 Task: In the Contact  Brooklyn.Miller@lohud.com, schedule and save the meeting with title: 'Product Demo and Service Presentation', Select date: '7 August, 2023', select start time: 11:00:AM. Add location in person New York with meeting description: Kindly join this meeting to understand Product Demo and Service Presentation.. Logged in from softage.1@softage.net
Action: Mouse moved to (105, 70)
Screenshot: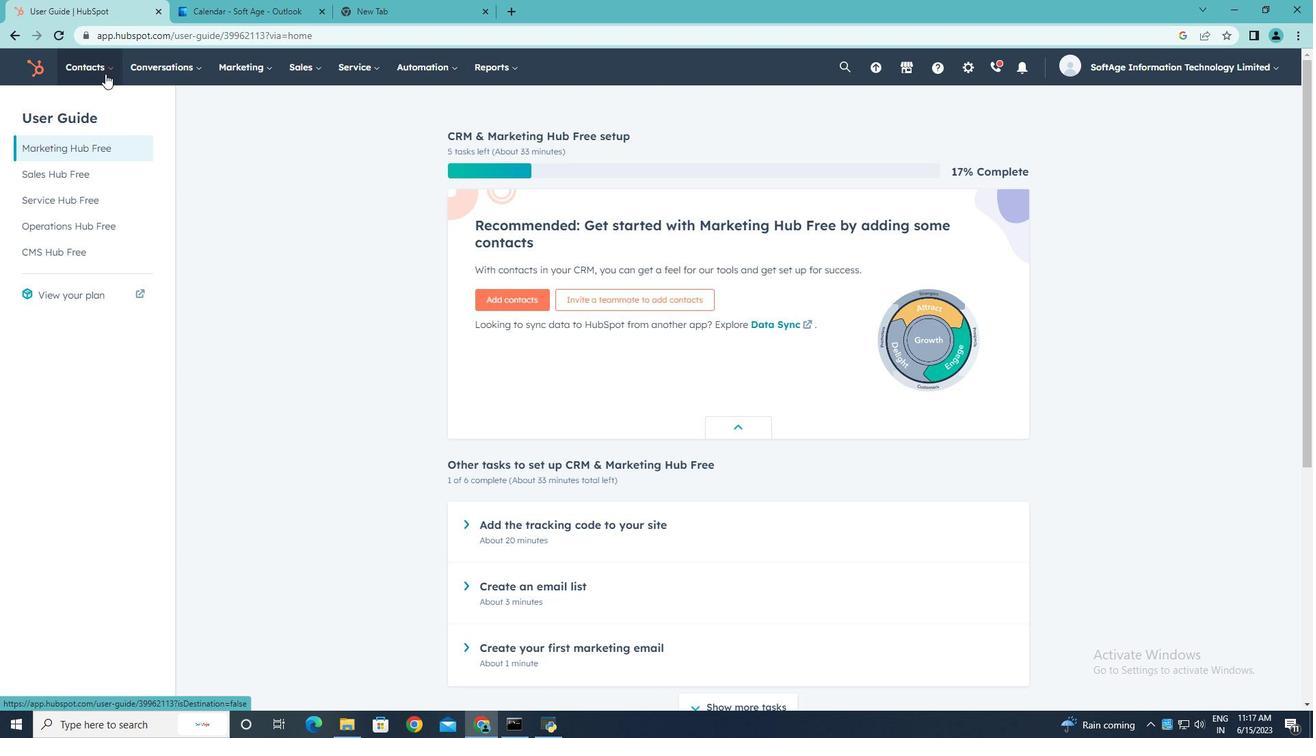 
Action: Mouse pressed left at (105, 70)
Screenshot: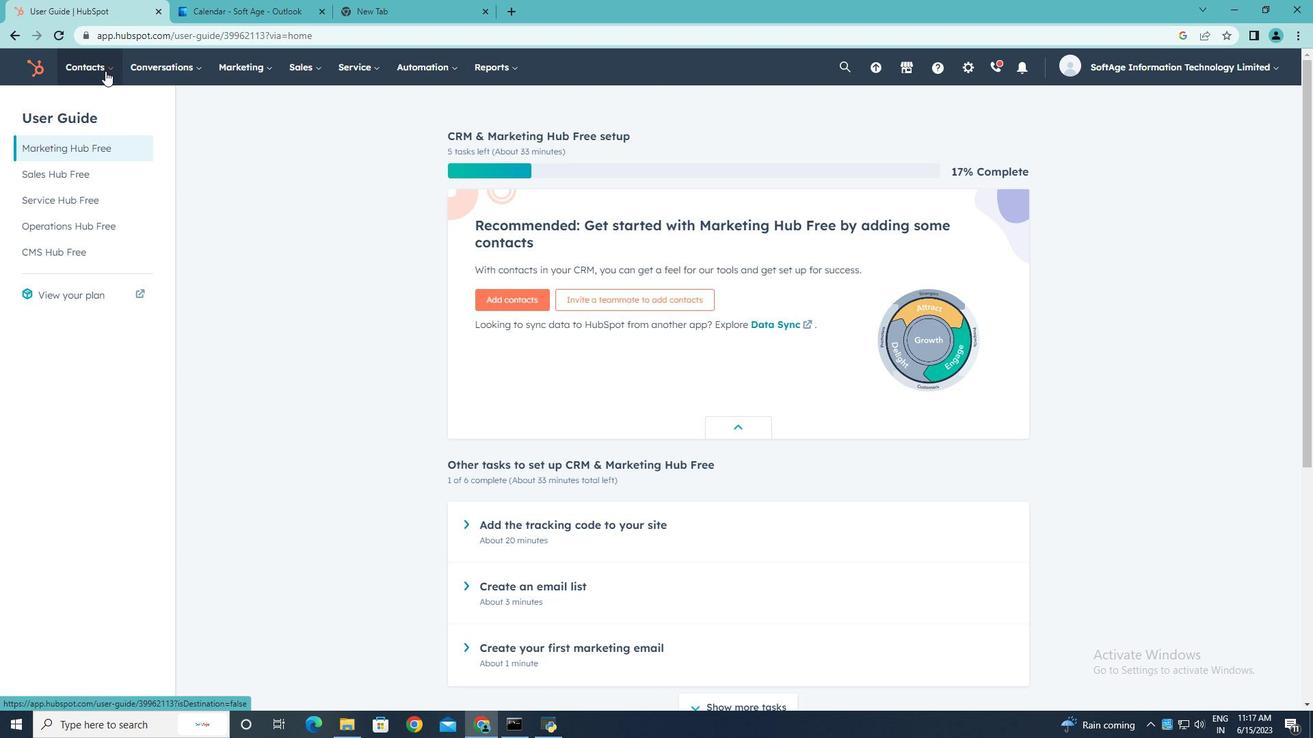 
Action: Mouse moved to (97, 101)
Screenshot: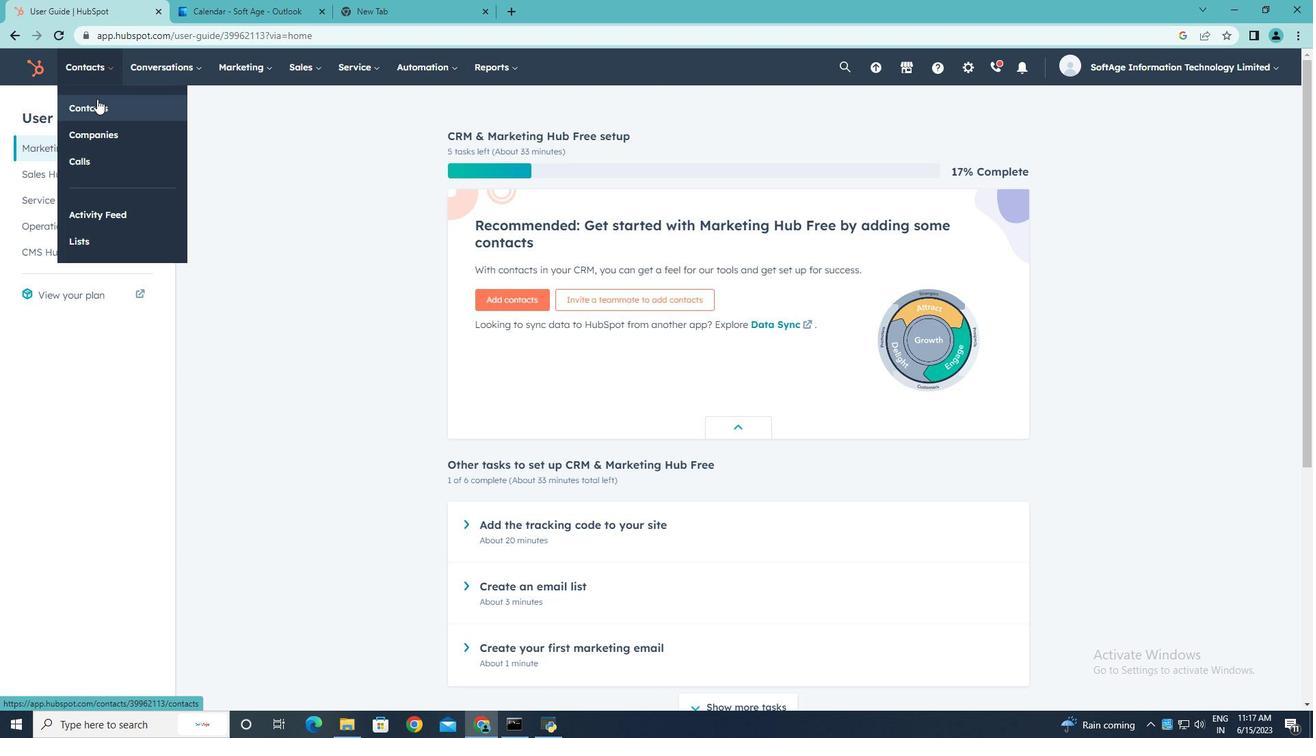 
Action: Mouse pressed left at (97, 101)
Screenshot: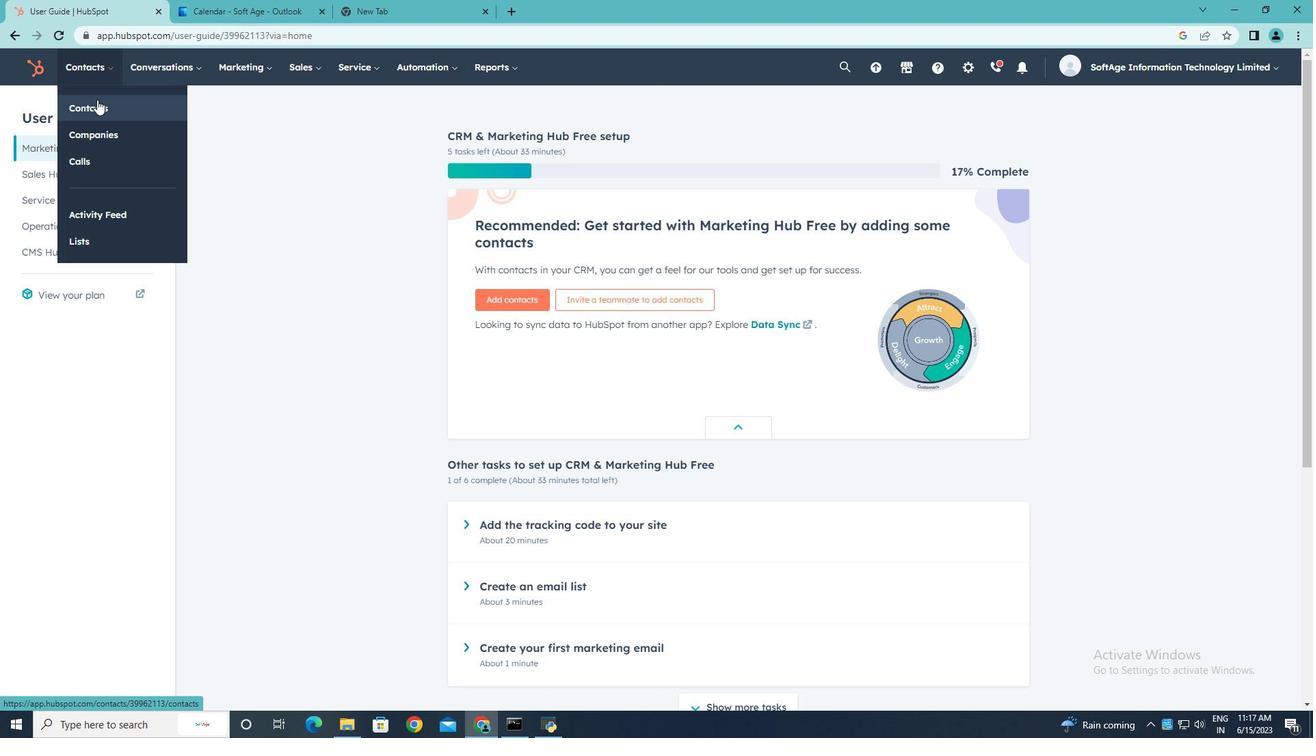 
Action: Mouse moved to (88, 221)
Screenshot: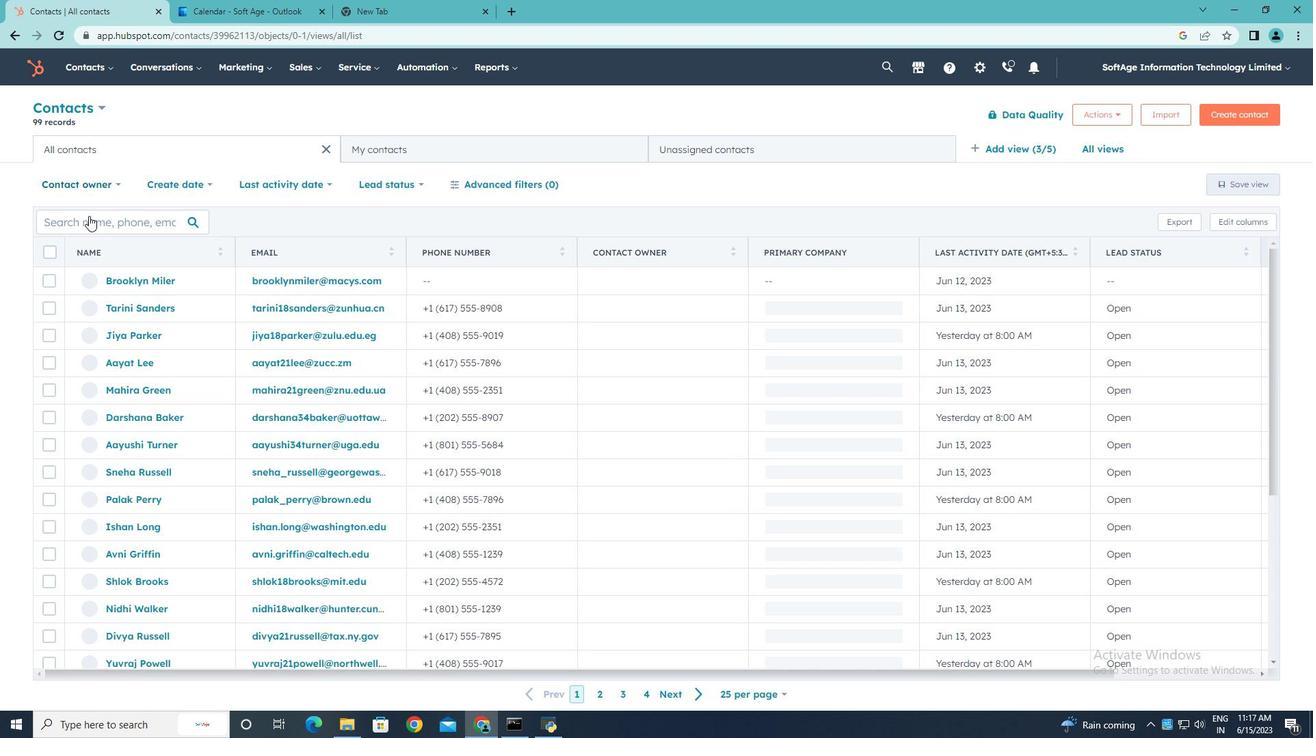 
Action: Mouse pressed left at (88, 221)
Screenshot: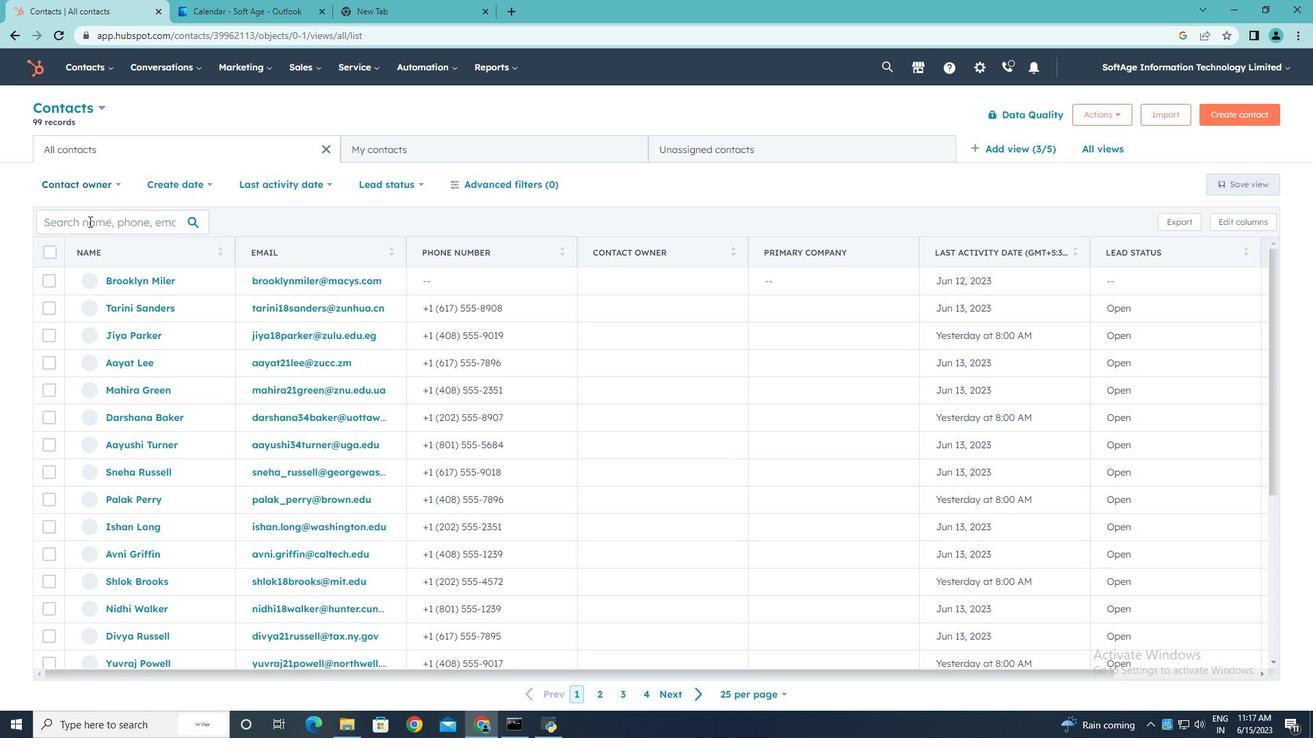 
Action: Key pressed <Key.shift>Brooklyn.<Key.shift>Miller<Key.shift><Key.shift><Key.shift><Key.shift><Key.shift><Key.shift><Key.shift><Key.shift><Key.shift><Key.shift>@lohud.com
Screenshot: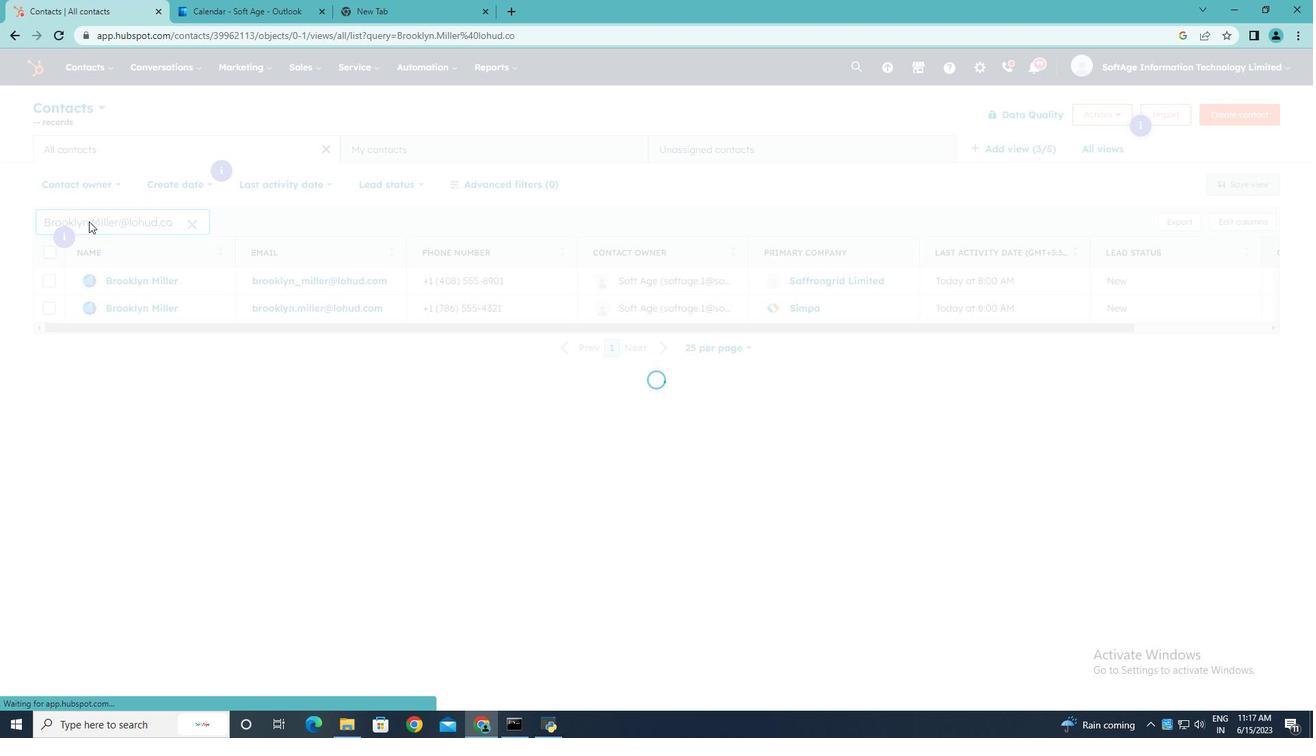 
Action: Mouse moved to (132, 309)
Screenshot: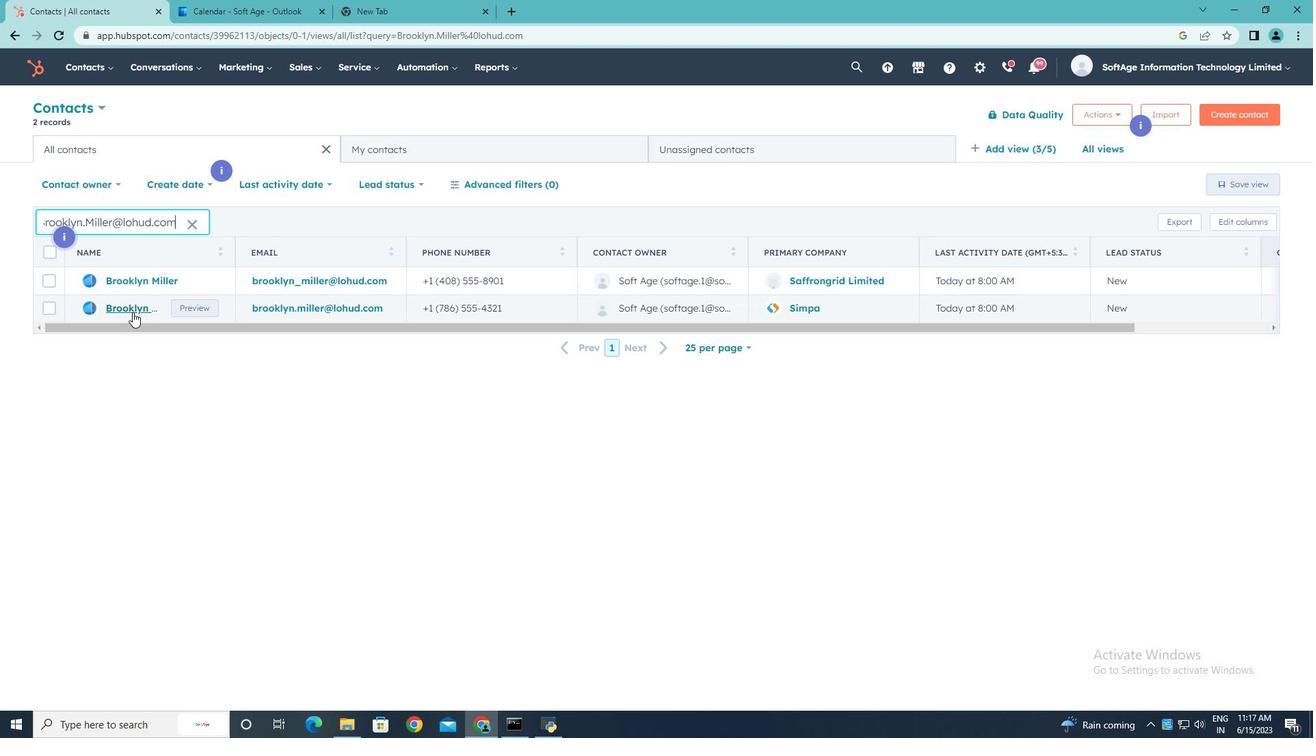 
Action: Mouse pressed left at (132, 309)
Screenshot: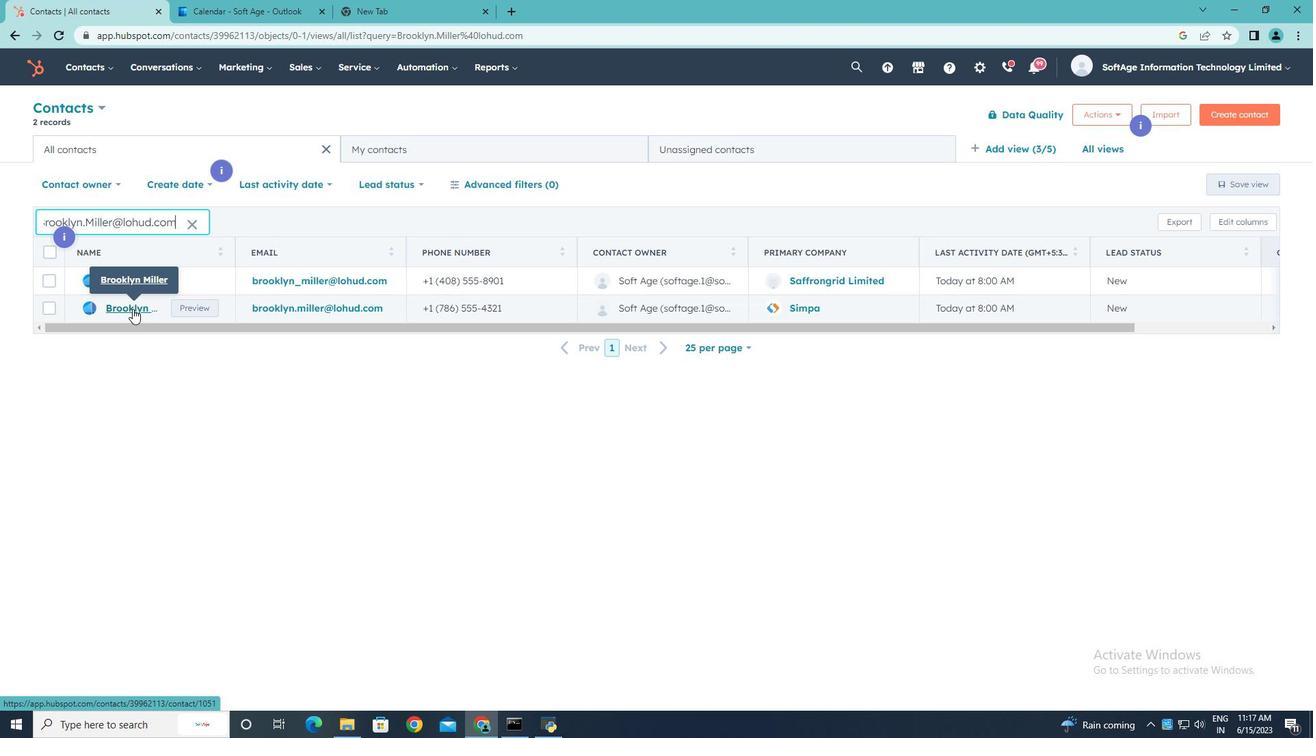 
Action: Mouse moved to (223, 225)
Screenshot: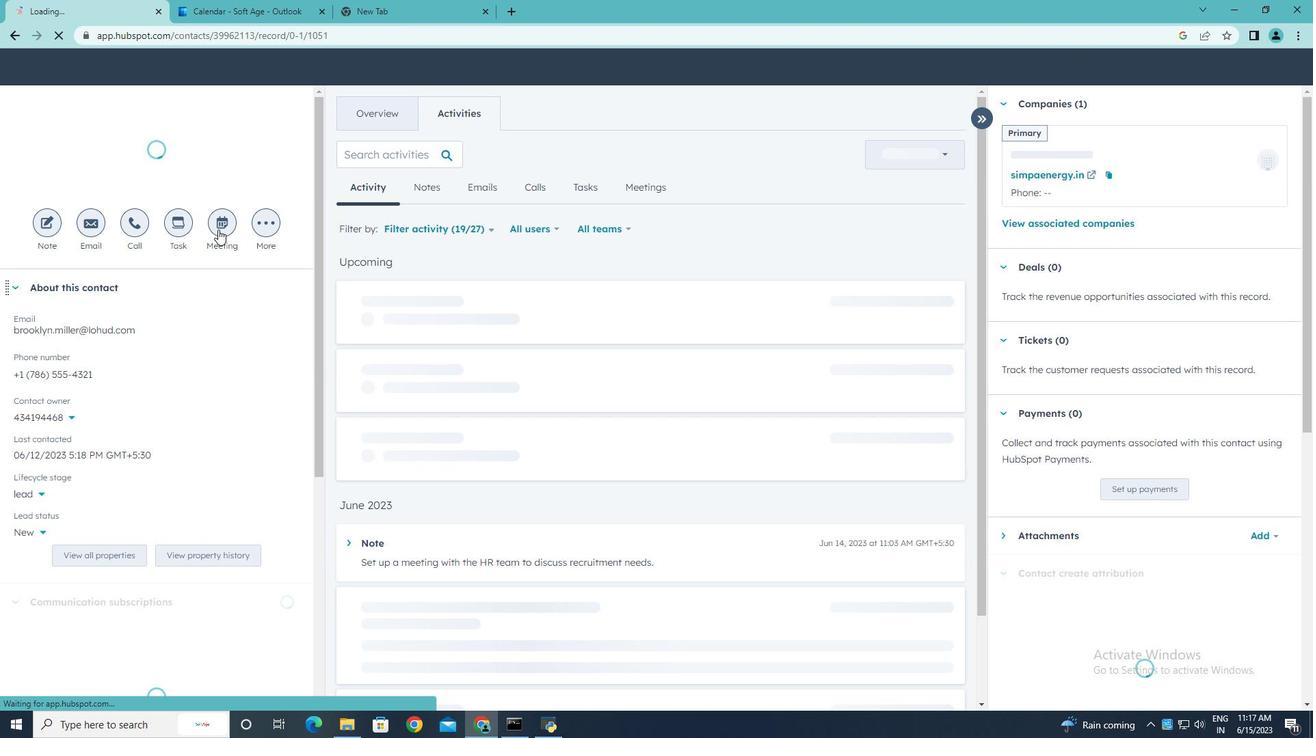 
Action: Mouse pressed left at (223, 225)
Screenshot: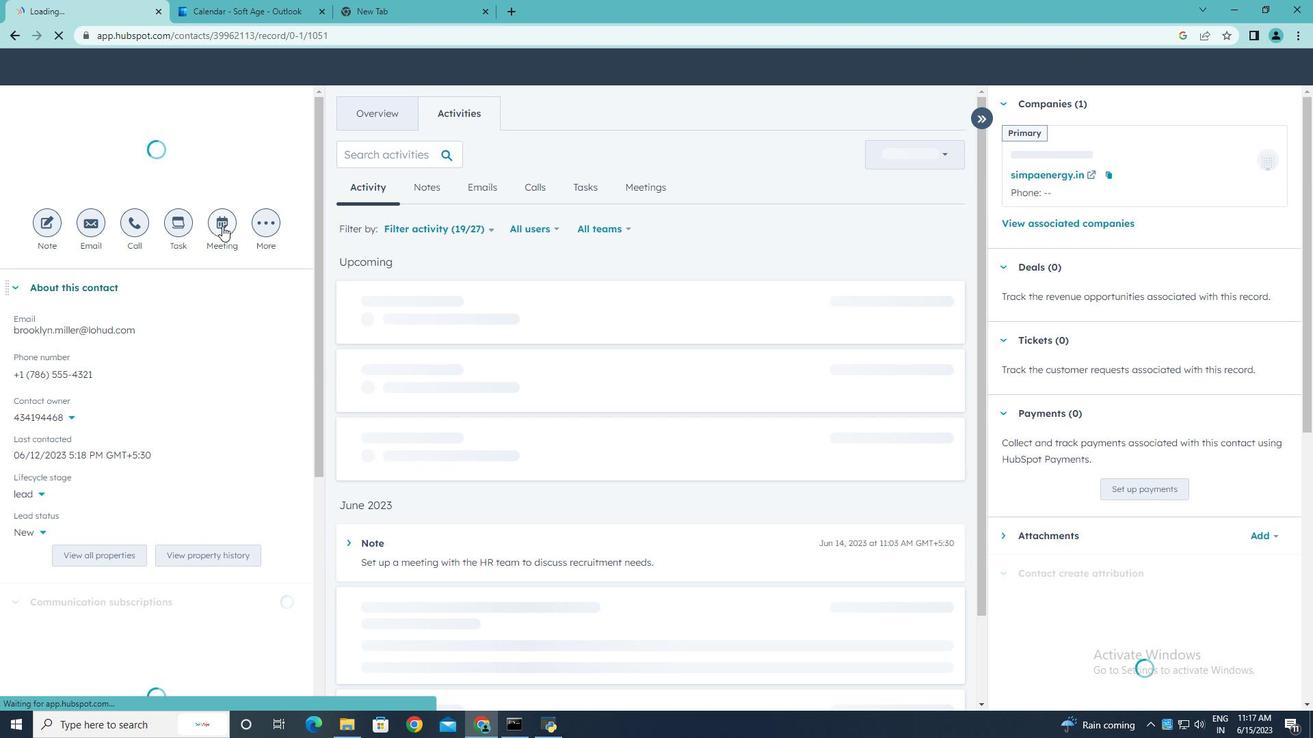 
Action: Key pressed <Key.shift><Key.shift><Key.shift><Key.shift><Key.shift><Key.shift><Key.shift><Key.shift><Key.shift><Key.shift><Key.shift>Product<Key.space><Key.shift>Demo<Key.space>ans=<Key.backspace>d<Key.backspace><Key.backspace>d<Key.space><Key.shift>Service<Key.space><Key.shift>Presentation
Screenshot: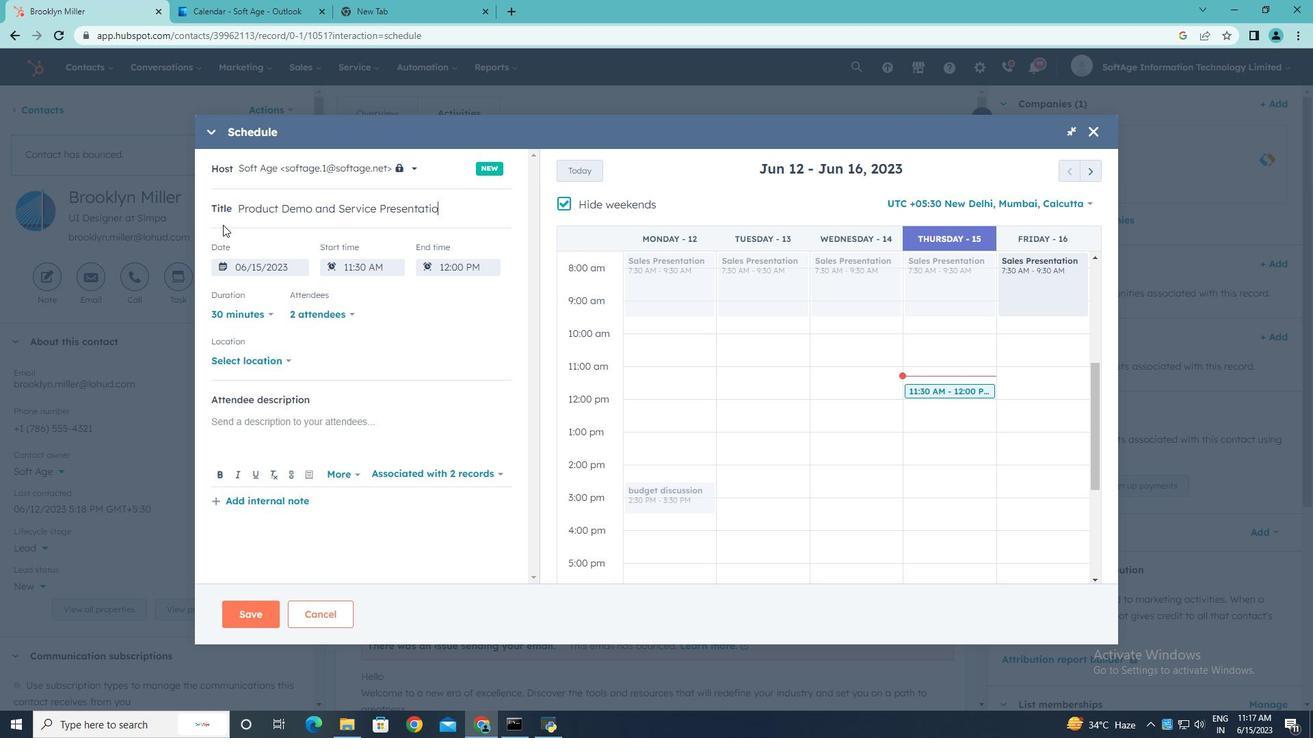 
Action: Mouse moved to (565, 201)
Screenshot: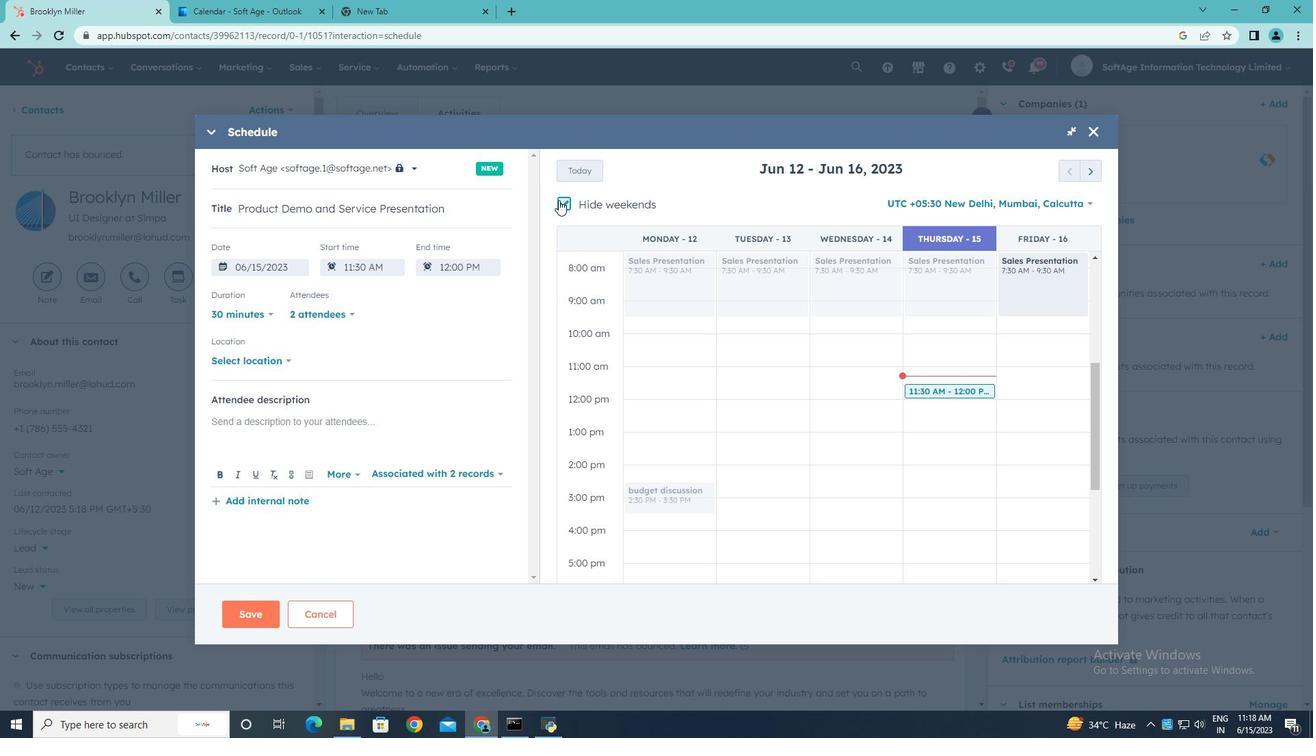 
Action: Mouse pressed left at (565, 201)
Screenshot: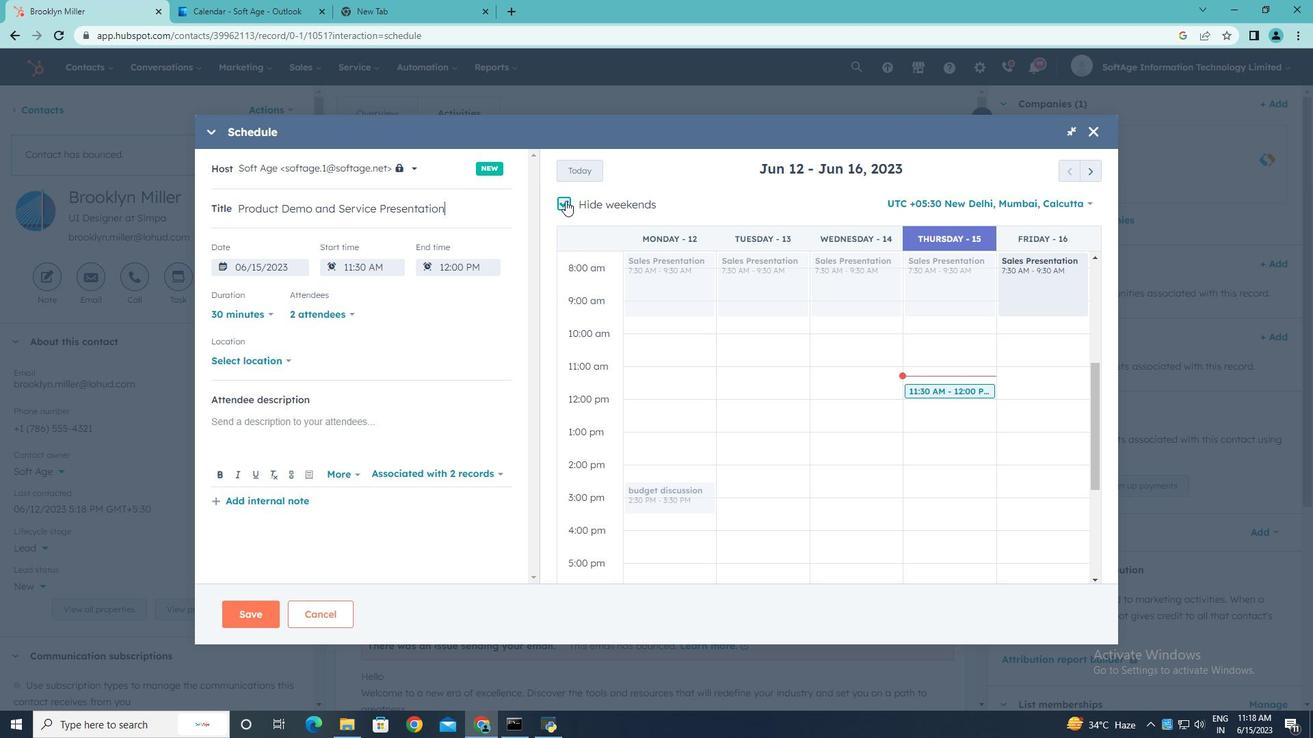 
Action: Mouse moved to (1087, 173)
Screenshot: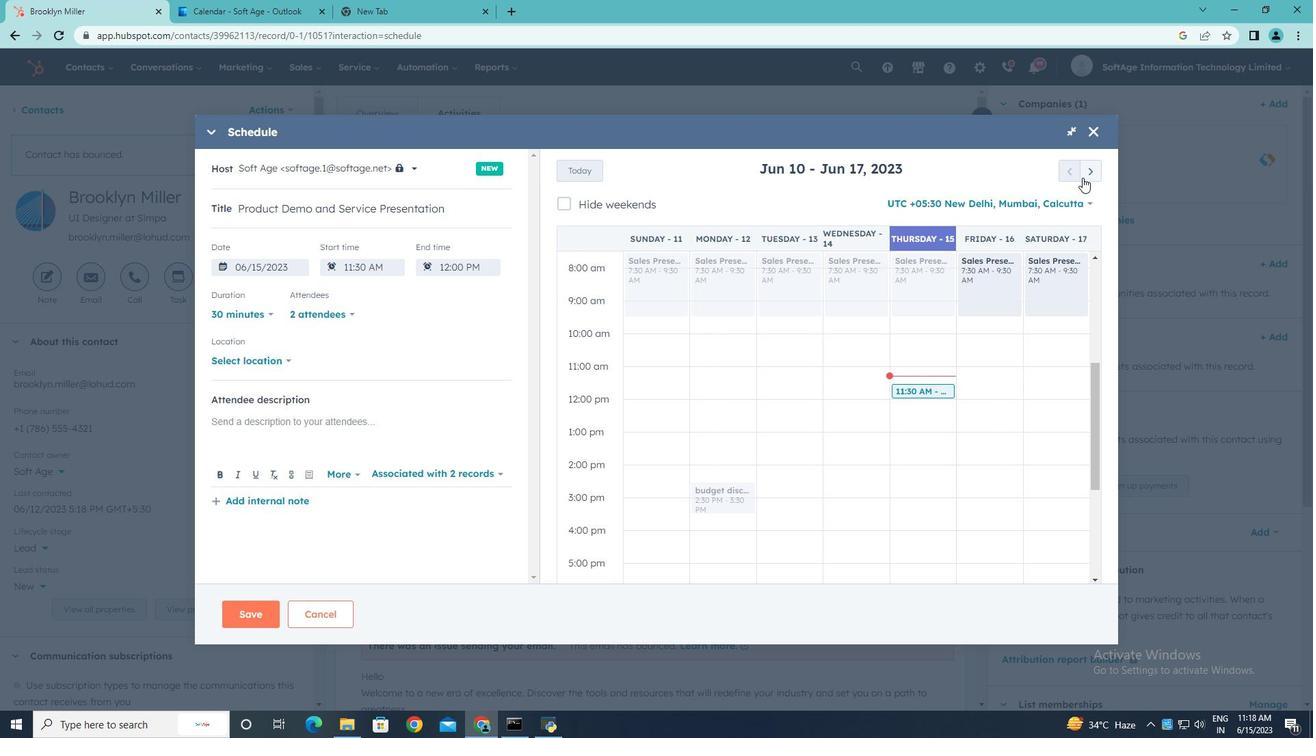 
Action: Mouse pressed left at (1087, 173)
Screenshot: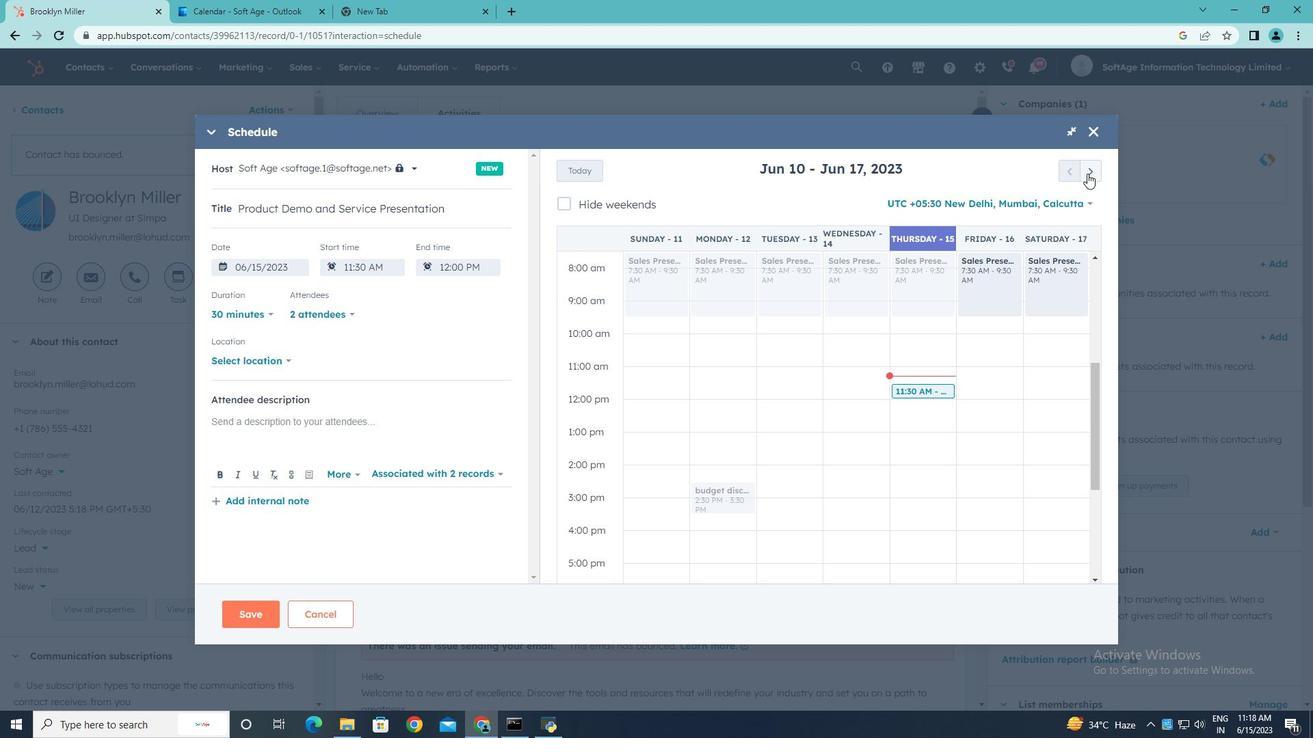 
Action: Mouse pressed left at (1087, 173)
Screenshot: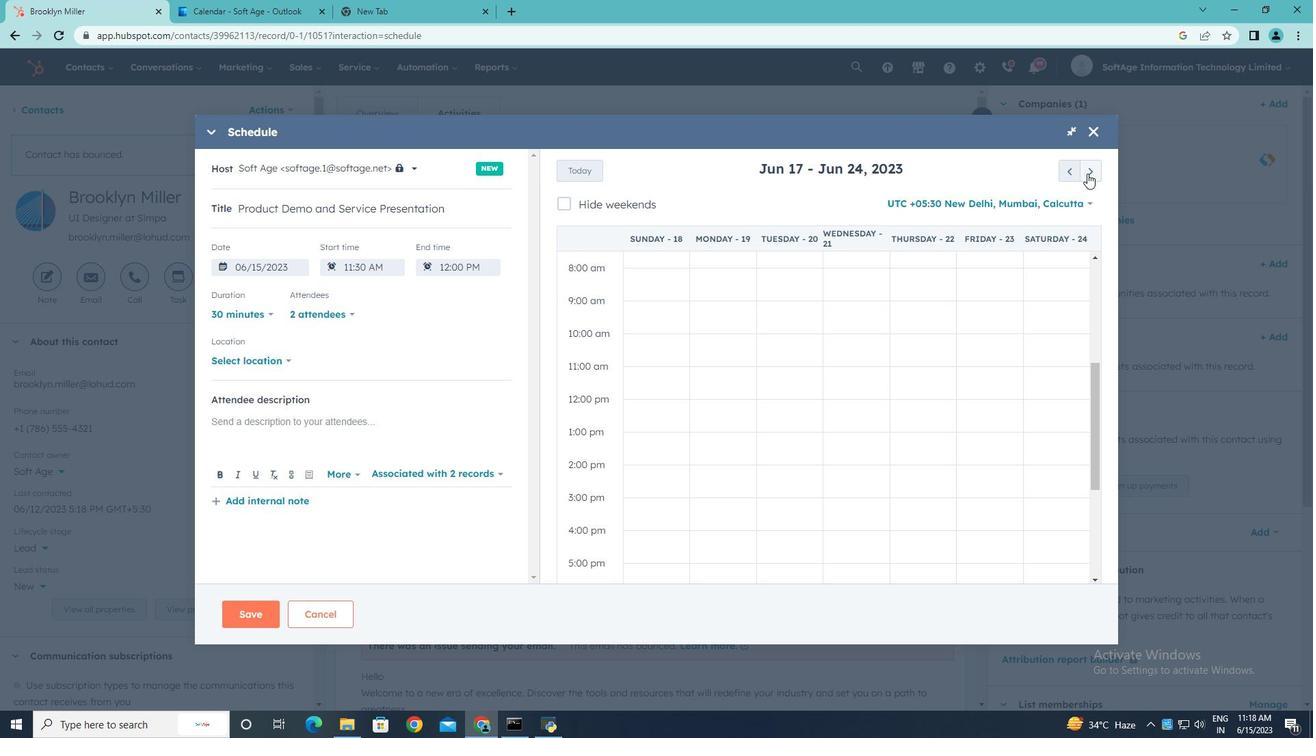 
Action: Mouse pressed left at (1087, 173)
Screenshot: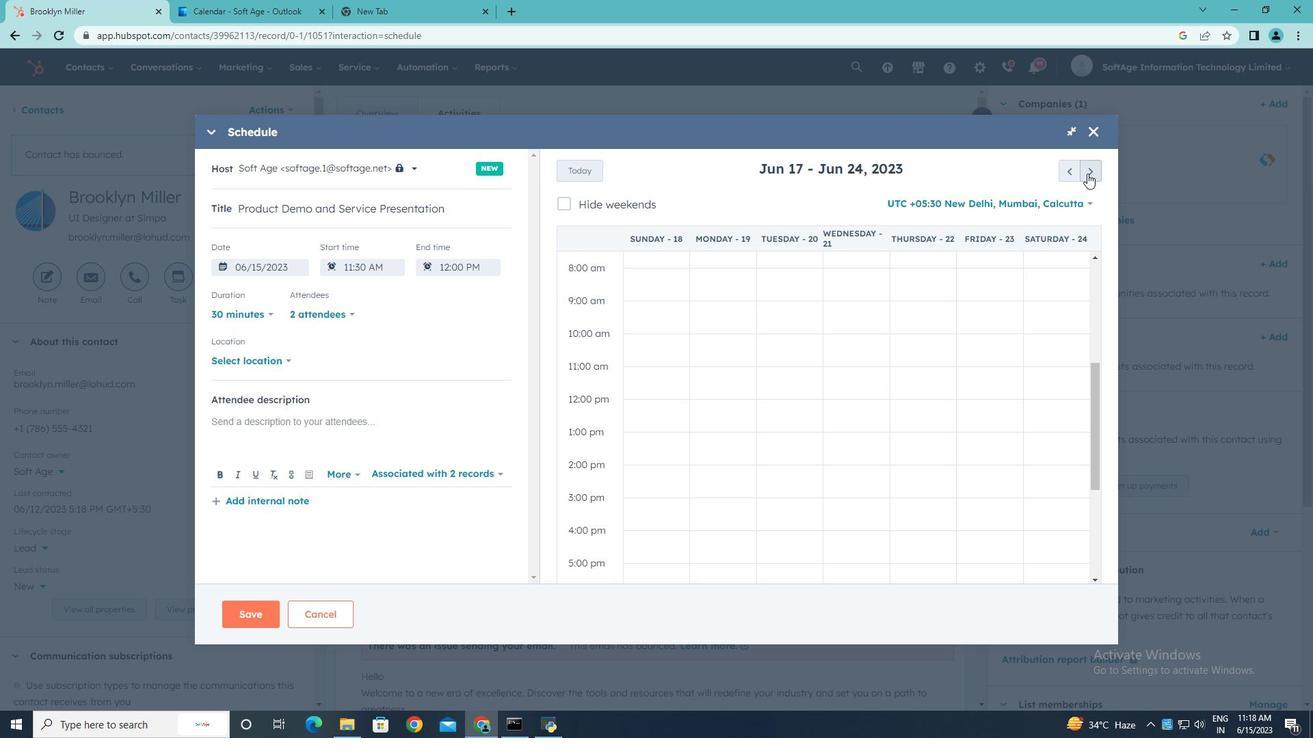 
Action: Mouse pressed left at (1087, 173)
Screenshot: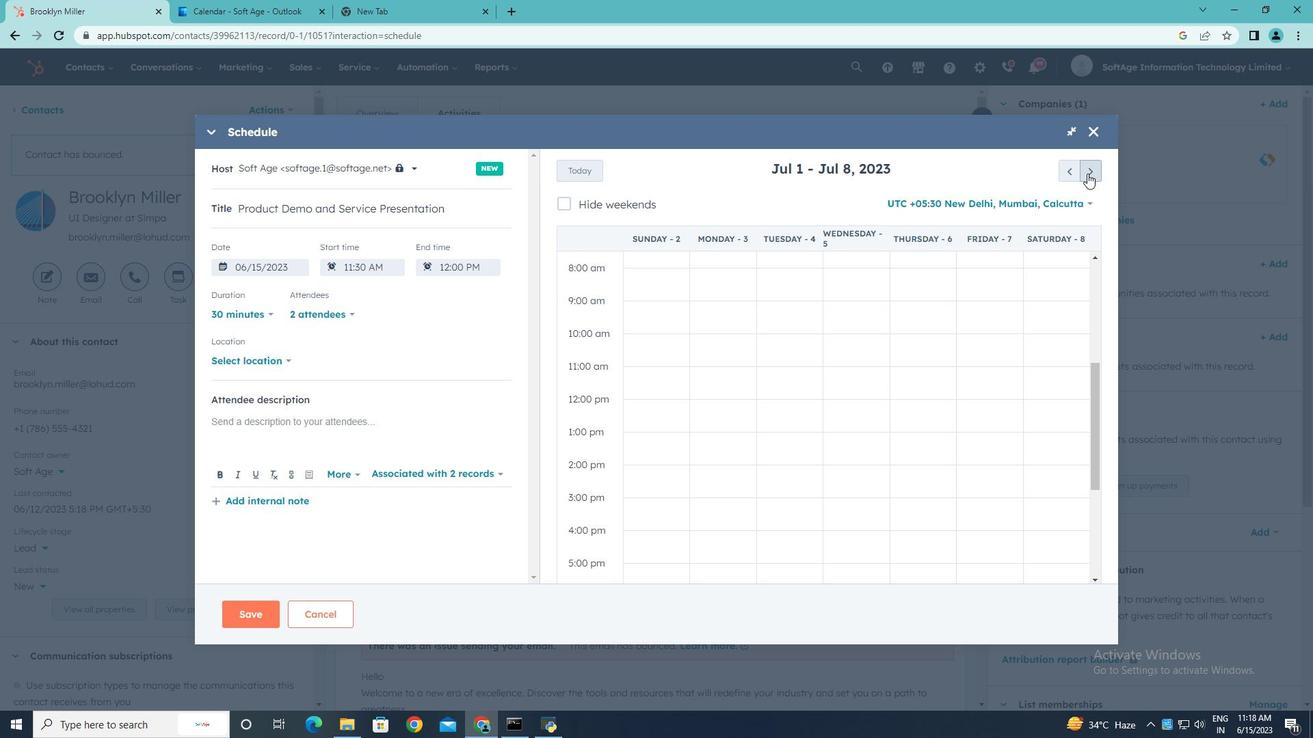
Action: Mouse pressed left at (1087, 173)
Screenshot: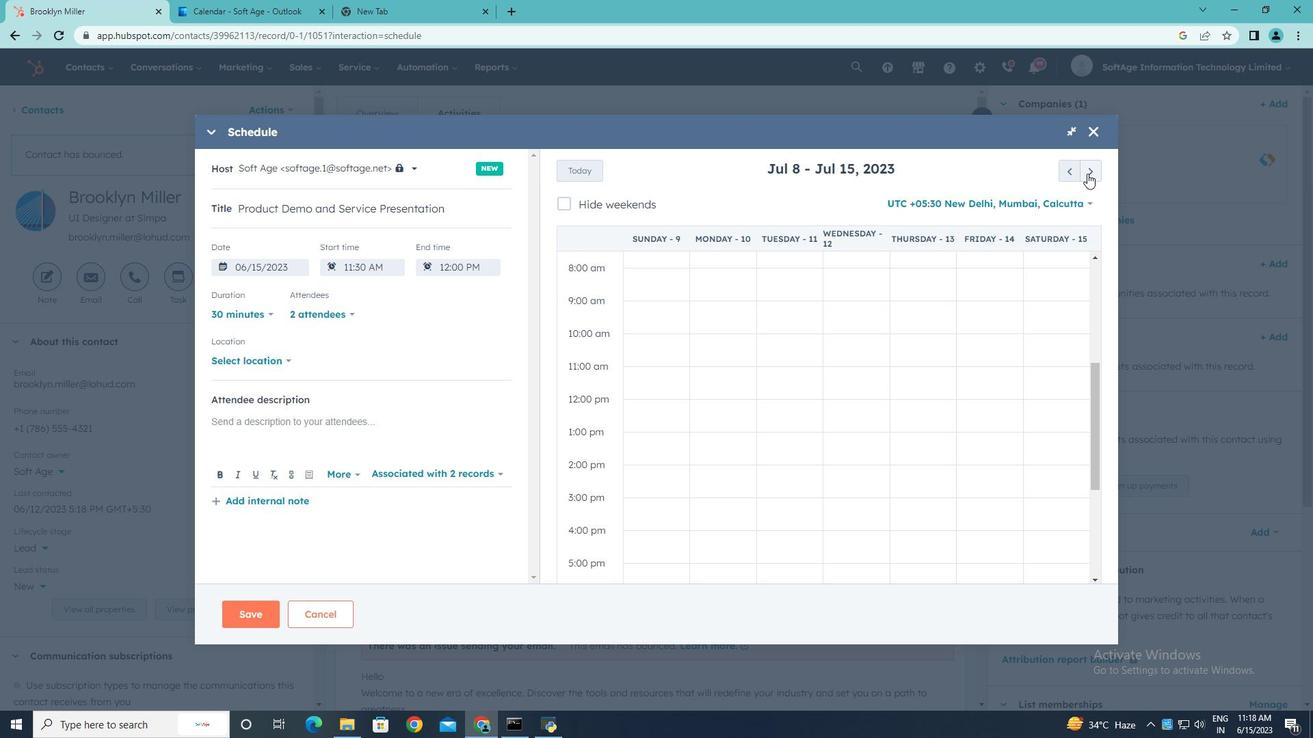
Action: Mouse pressed left at (1087, 173)
Screenshot: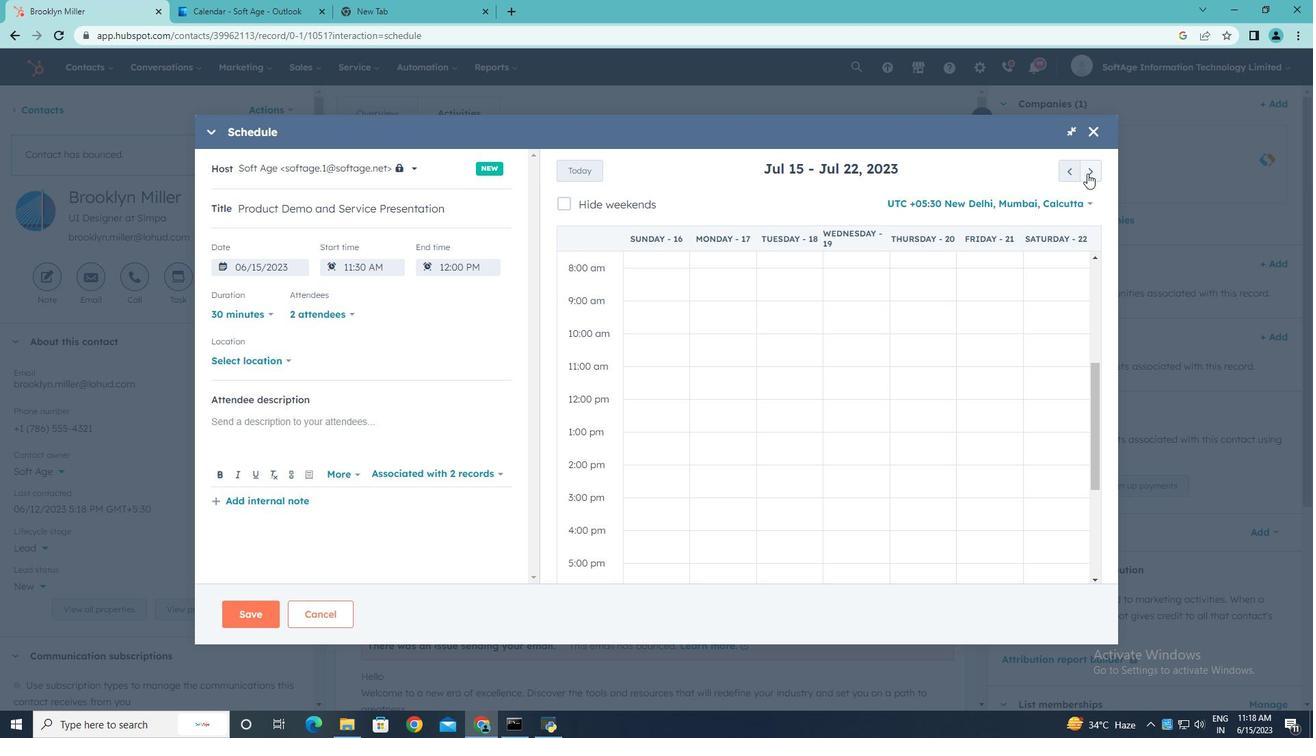 
Action: Mouse pressed left at (1087, 173)
Screenshot: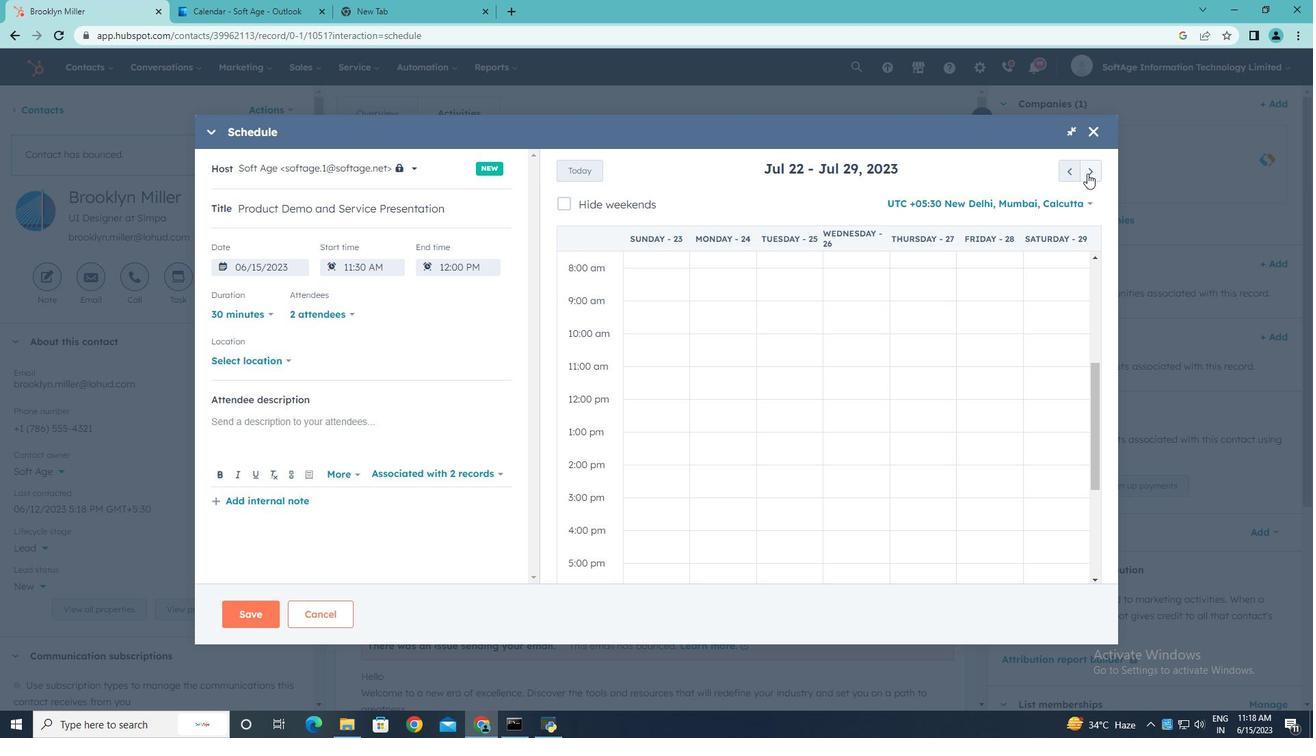 
Action: Mouse moved to (1092, 170)
Screenshot: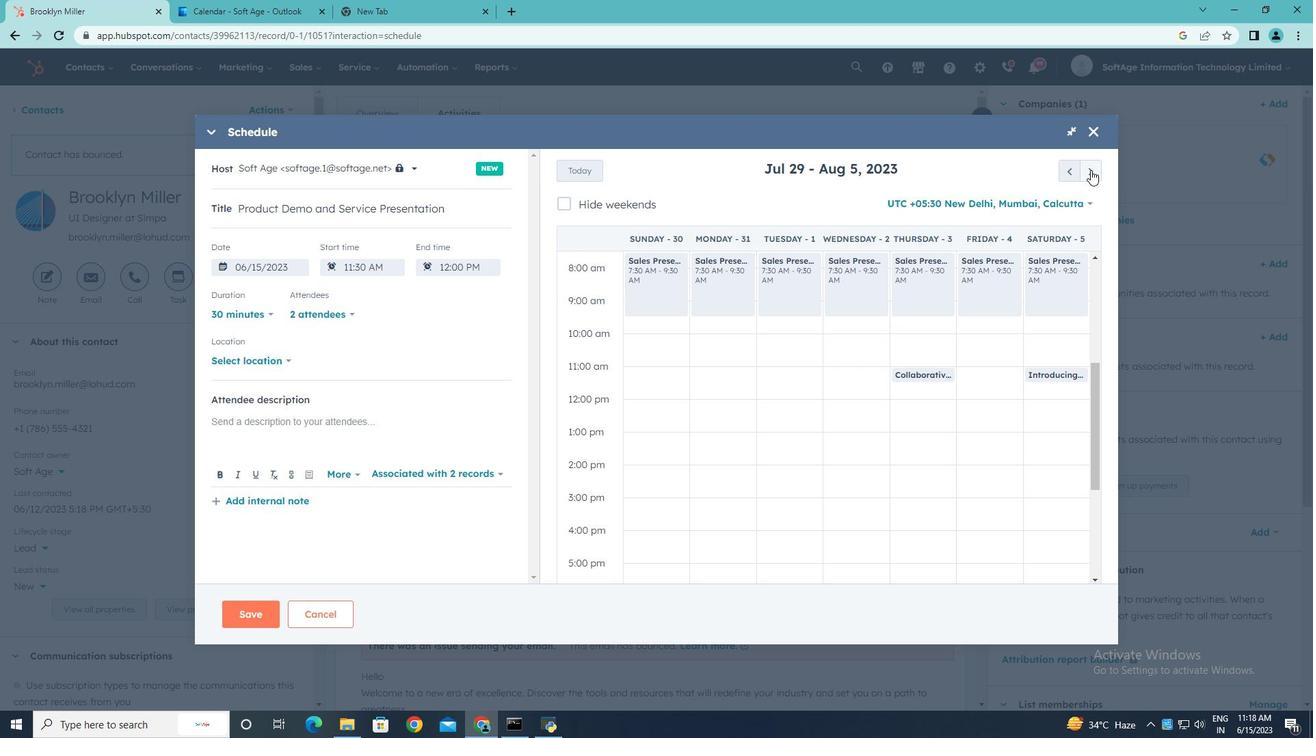 
Action: Mouse pressed left at (1092, 170)
Screenshot: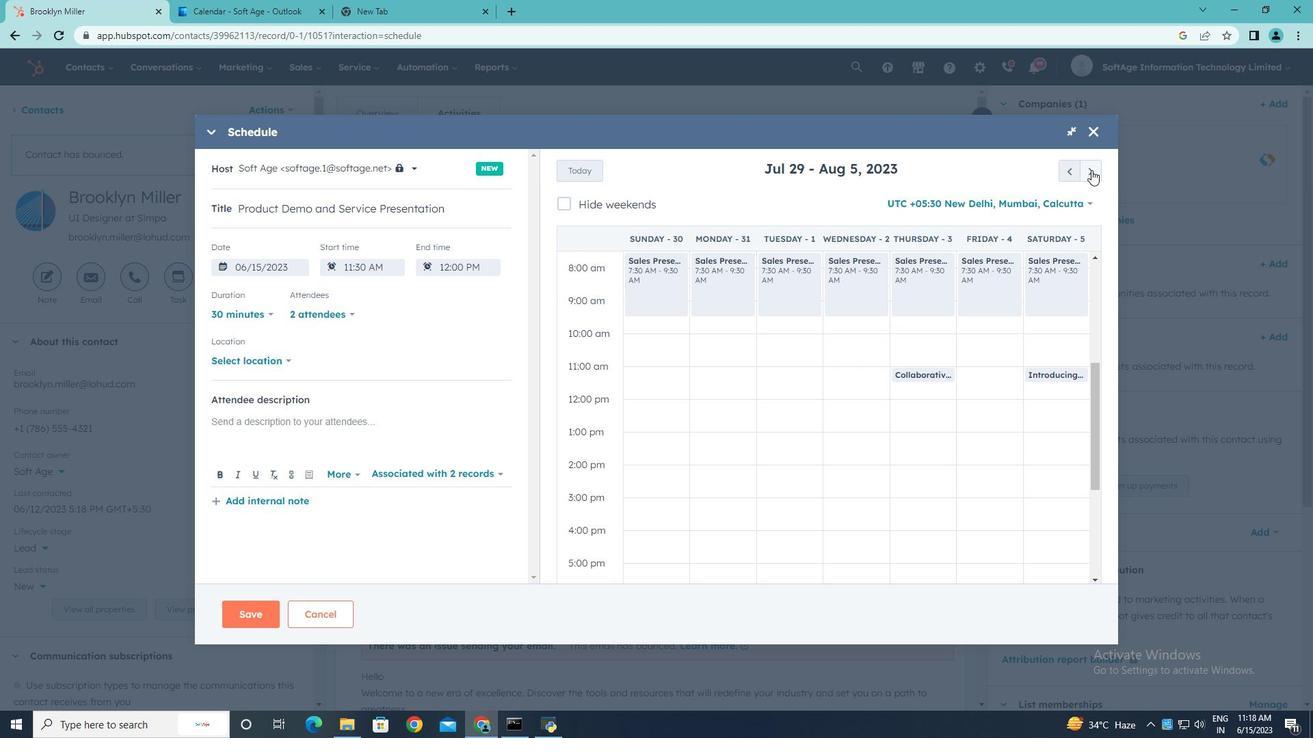 
Action: Mouse moved to (710, 370)
Screenshot: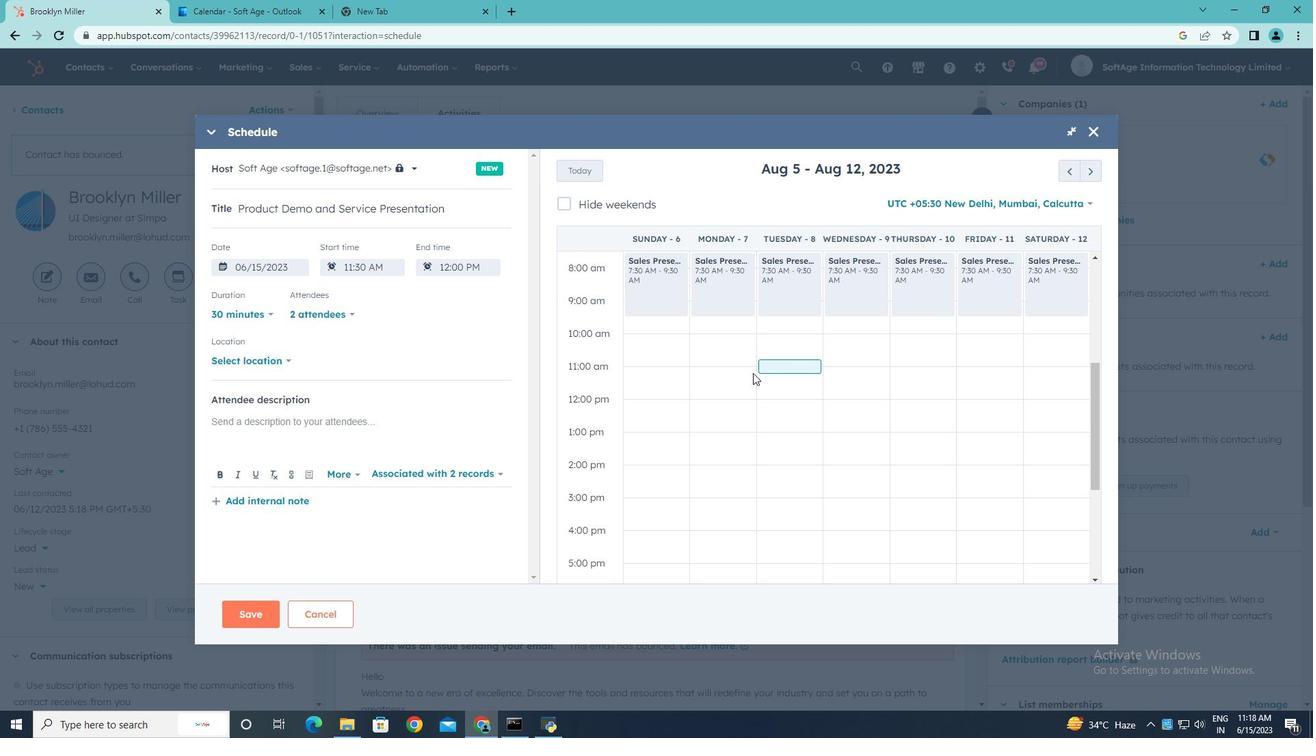 
Action: Mouse pressed left at (710, 370)
Screenshot: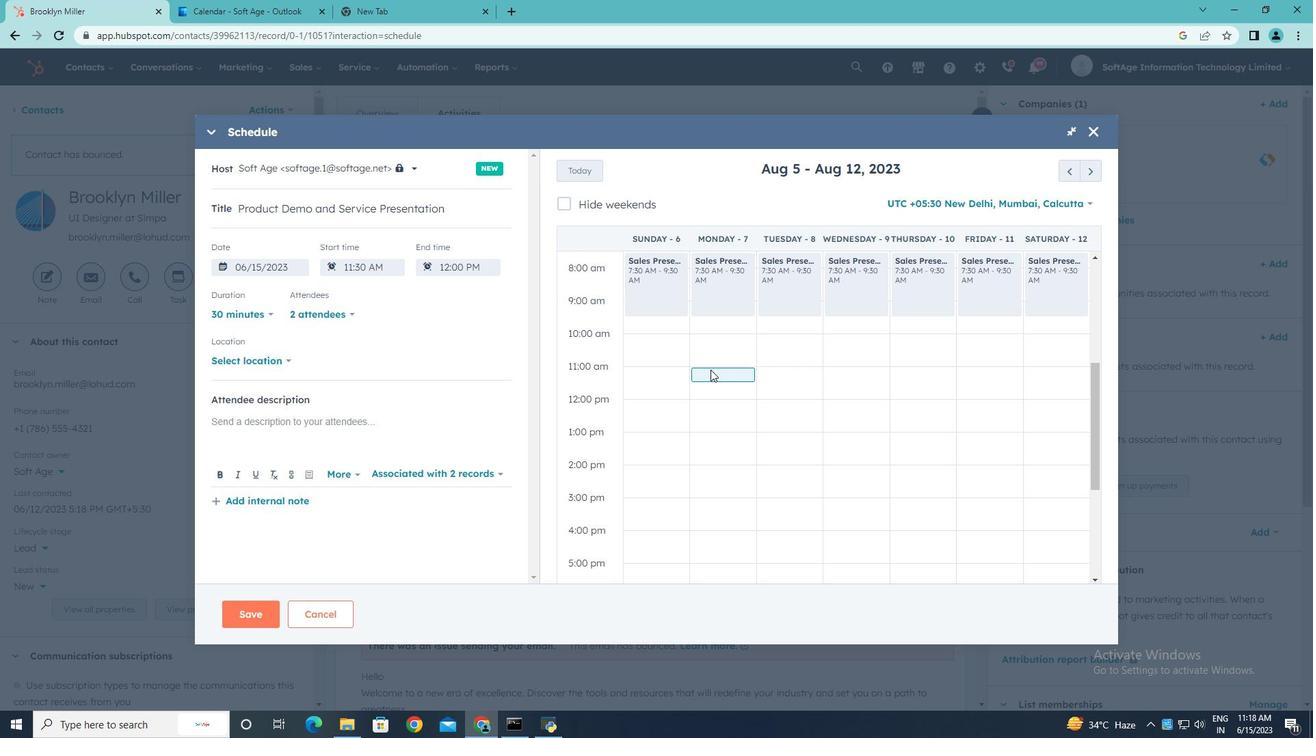 
Action: Mouse moved to (287, 358)
Screenshot: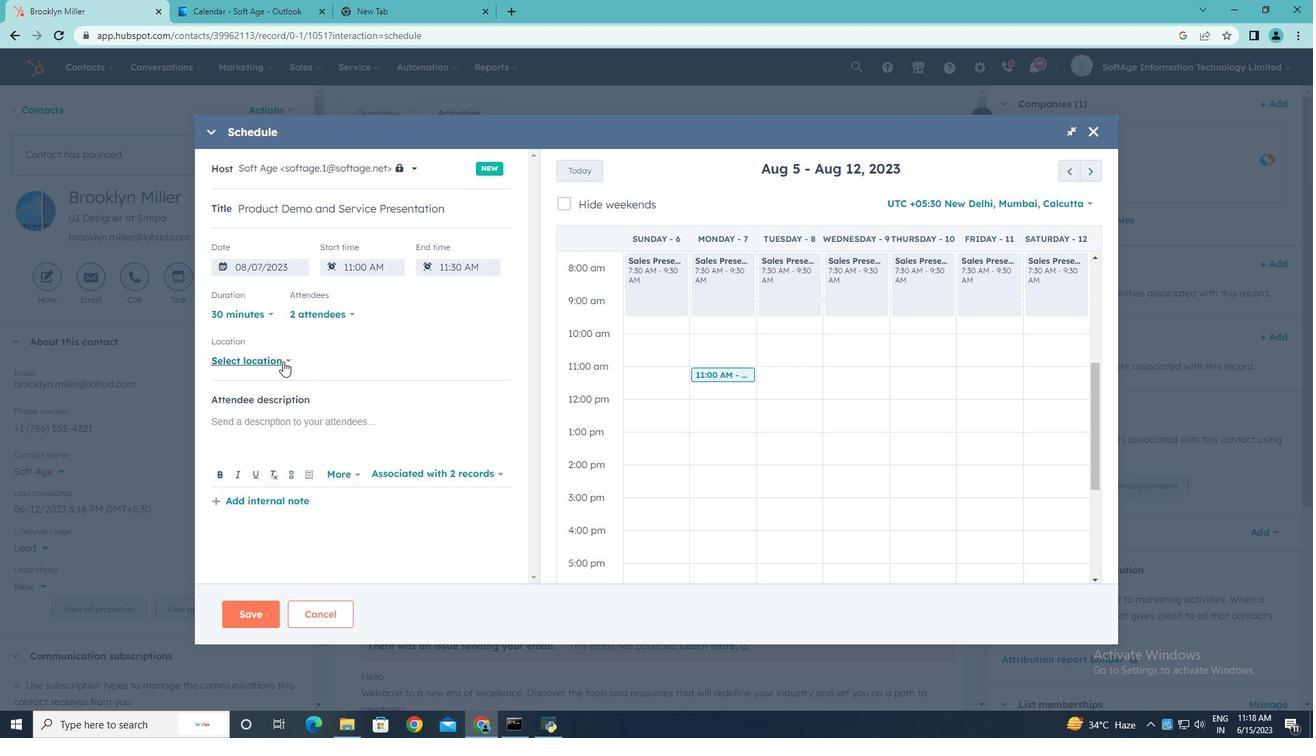 
Action: Mouse pressed left at (287, 358)
Screenshot: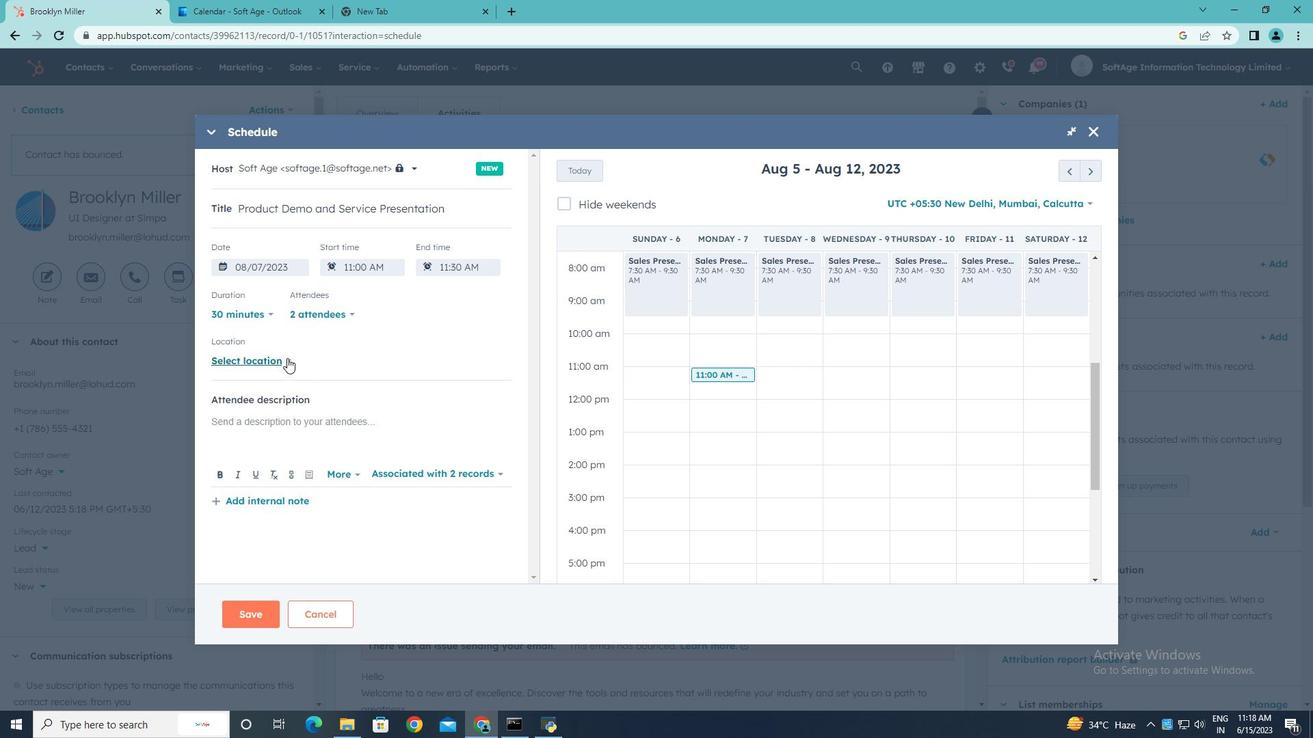
Action: Mouse moved to (338, 349)
Screenshot: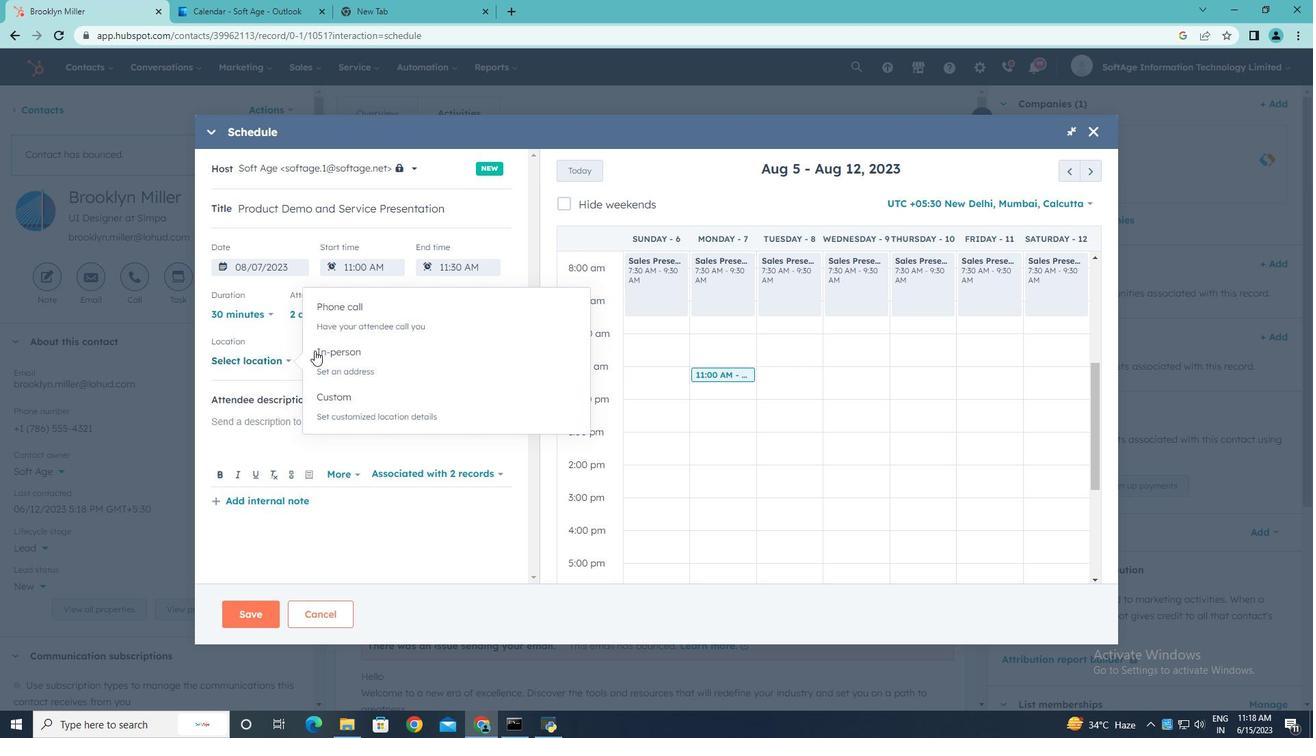 
Action: Mouse pressed left at (338, 349)
Screenshot: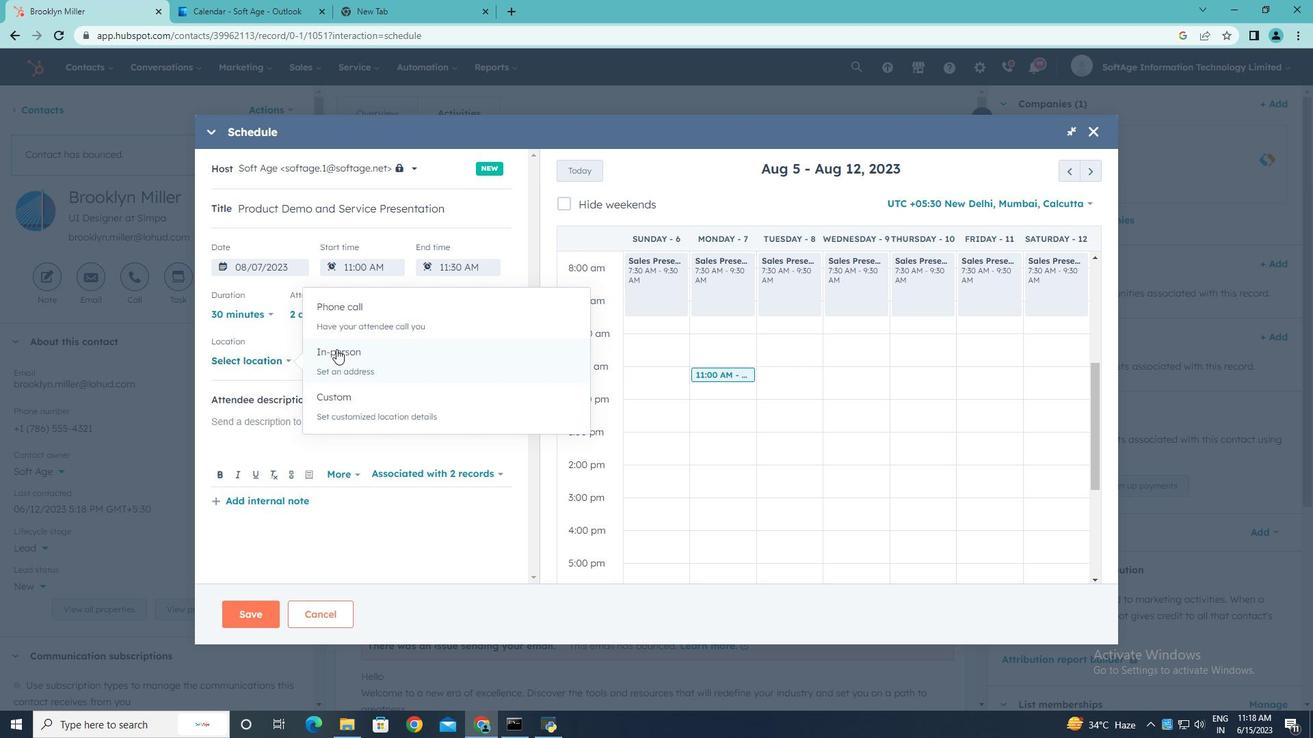 
Action: Mouse moved to (309, 362)
Screenshot: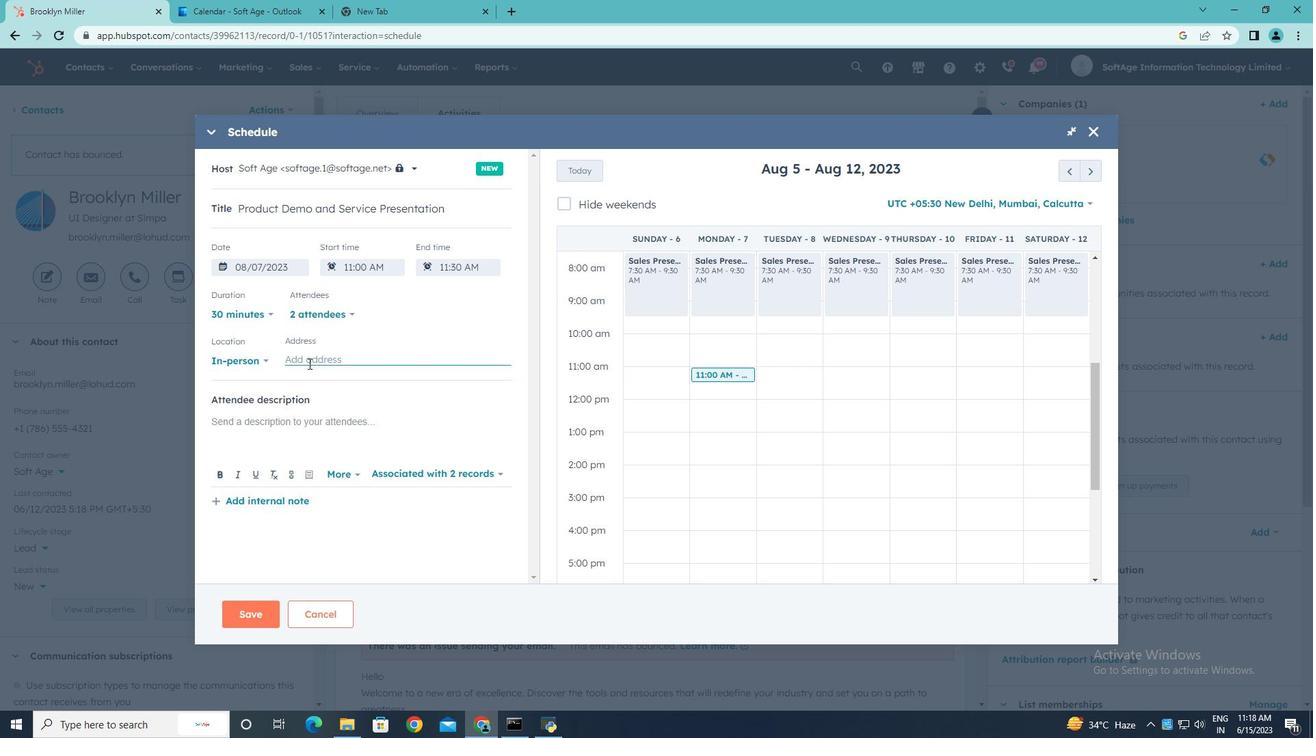 
Action: Mouse pressed left at (309, 362)
Screenshot: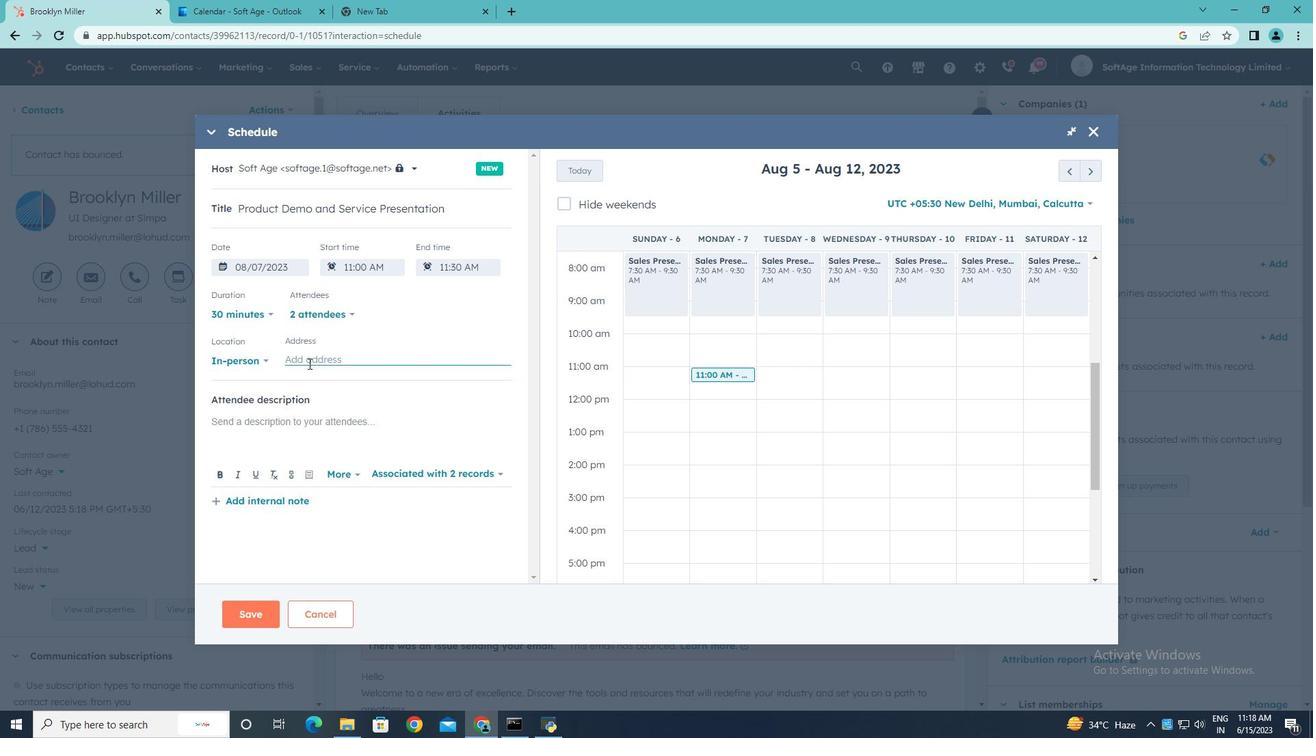 
Action: Mouse moved to (310, 361)
Screenshot: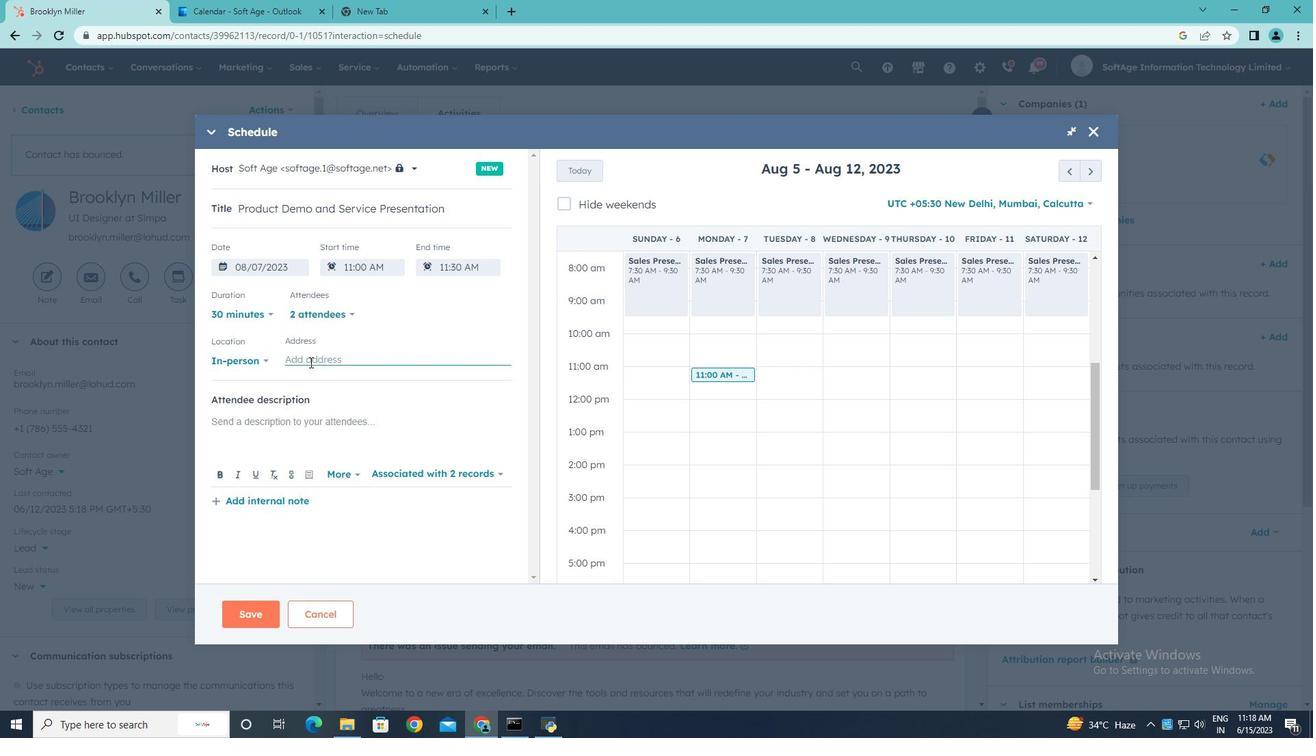 
Action: Key pressed <Key.shift>New<Key.space><Key.shift>Yore<Key.backspace>k
Screenshot: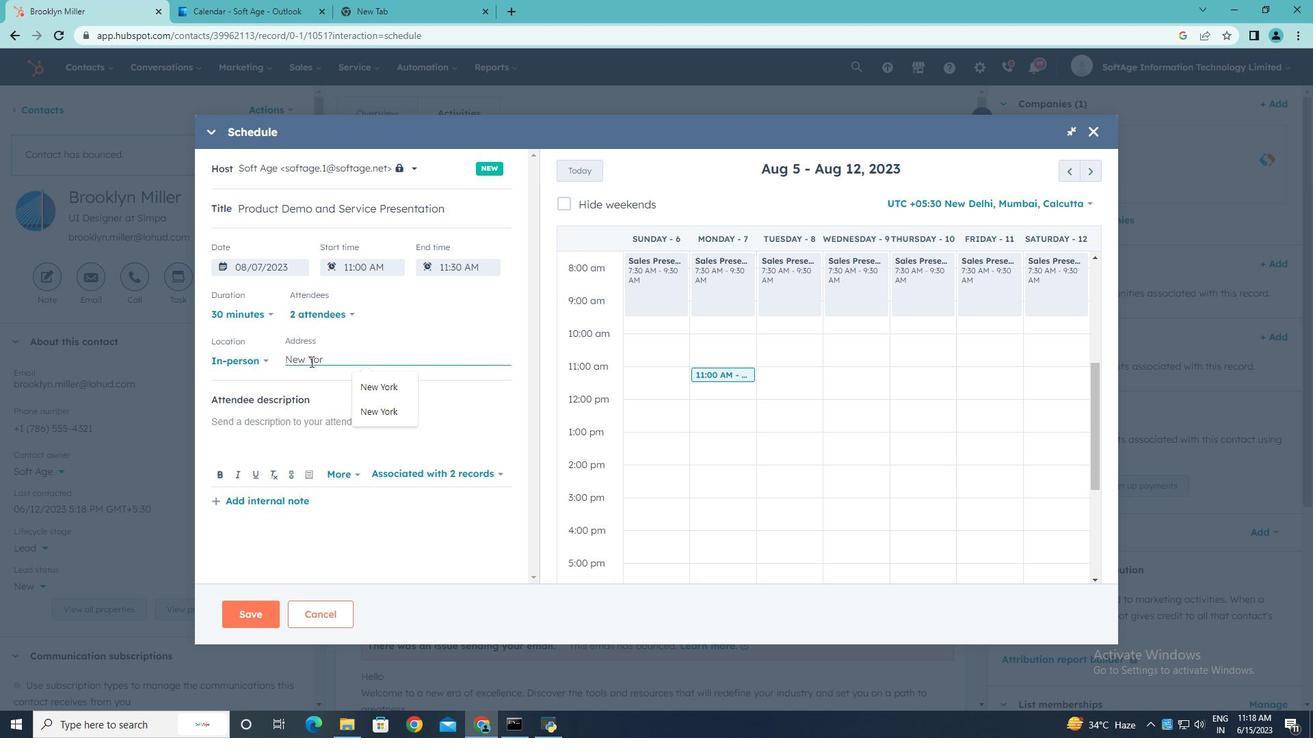 
Action: Mouse moved to (276, 422)
Screenshot: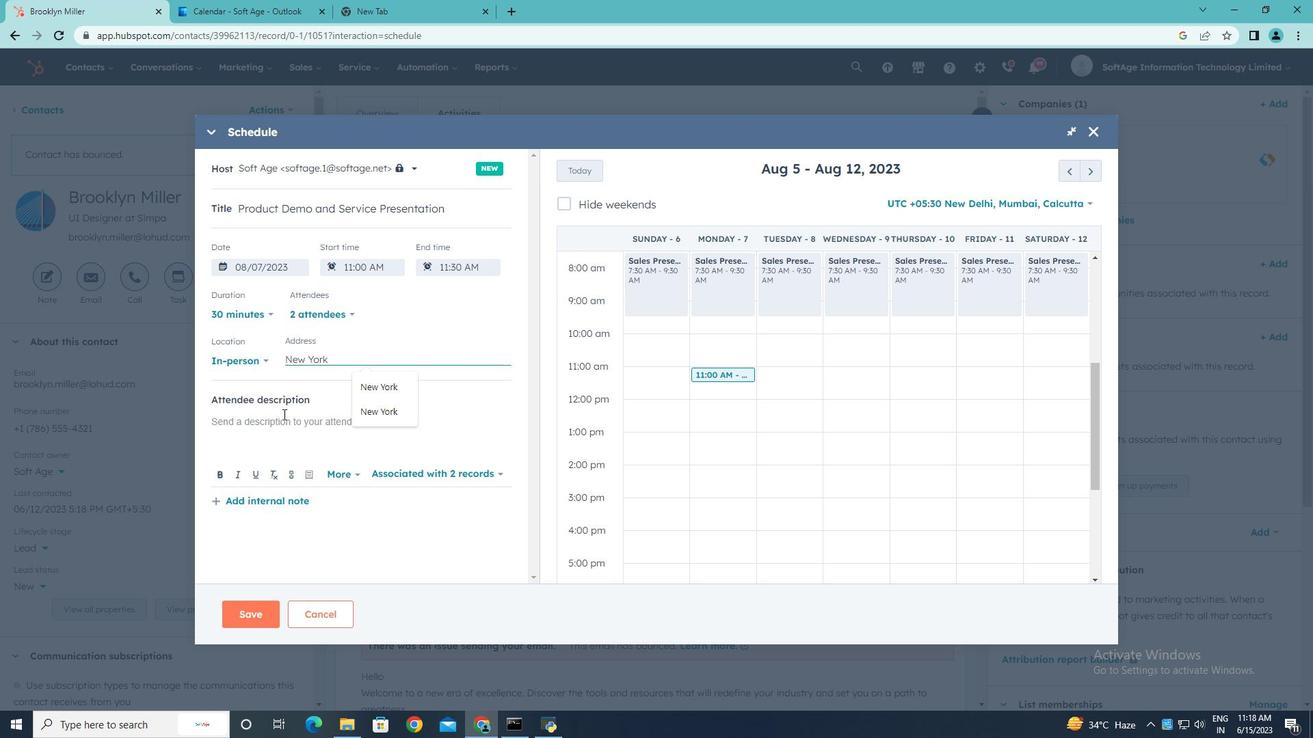 
Action: Mouse pressed left at (276, 422)
Screenshot: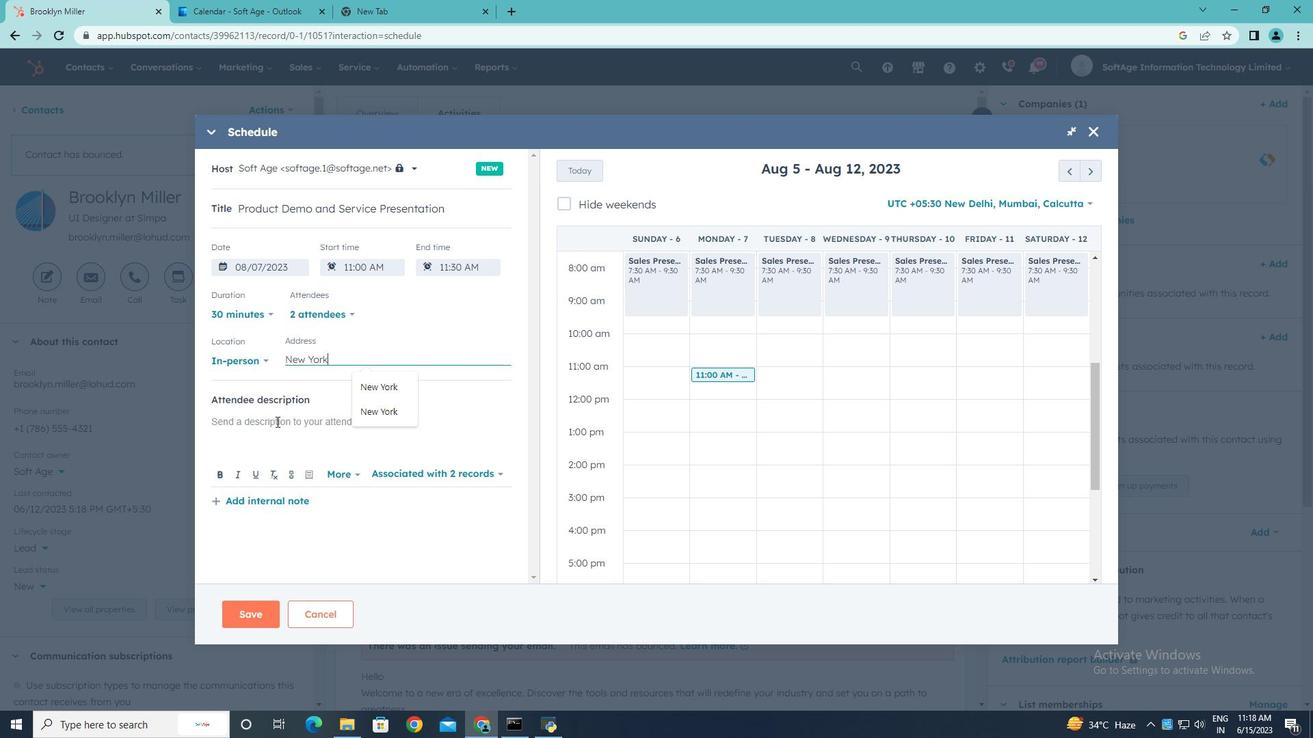 
Action: Key pressed <Key.shift>Kindly<Key.space>join<Key.space>this<Key.space>meeting<Key.space>to<Key.space><Key.shift>understand<Key.space><Key.shift>Product<Key.space><Key.shift>Demo<Key.space>and<Key.space><Key.shift>Service<Key.space><Key.shift>Presentation..
Screenshot: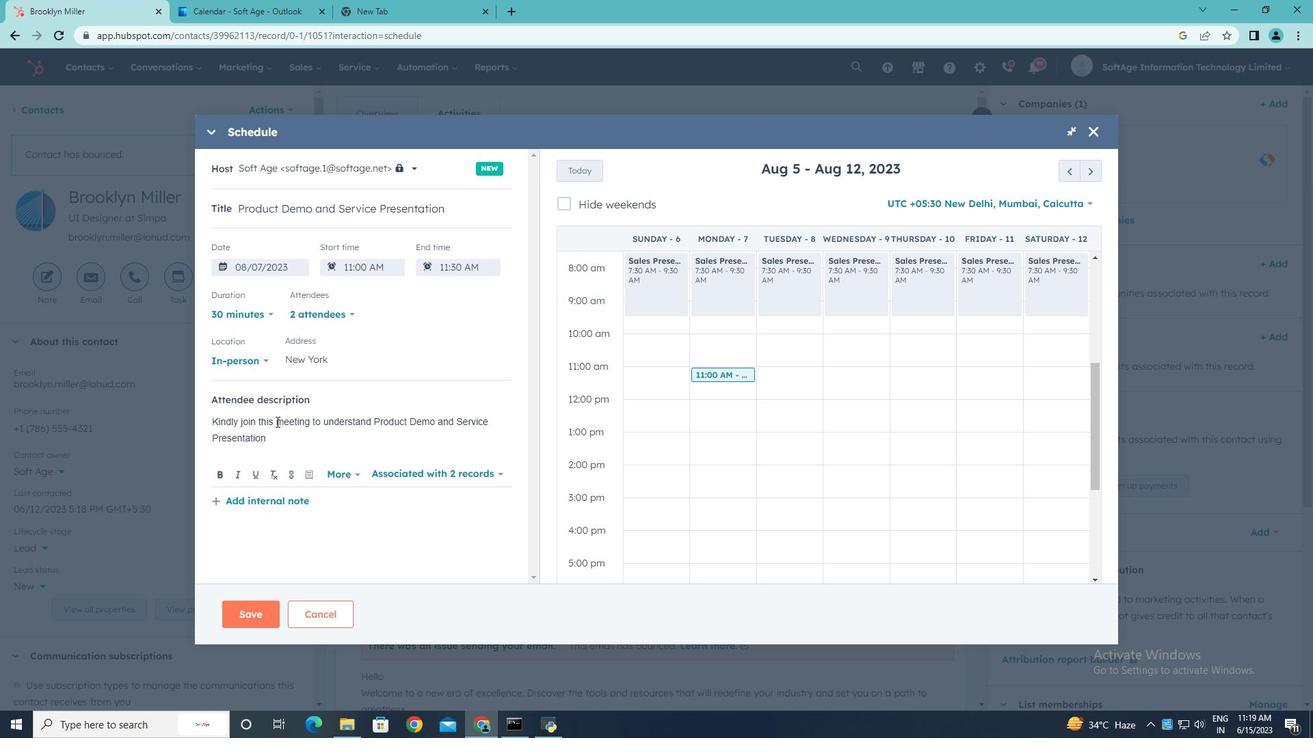 
Action: Mouse moved to (247, 610)
Screenshot: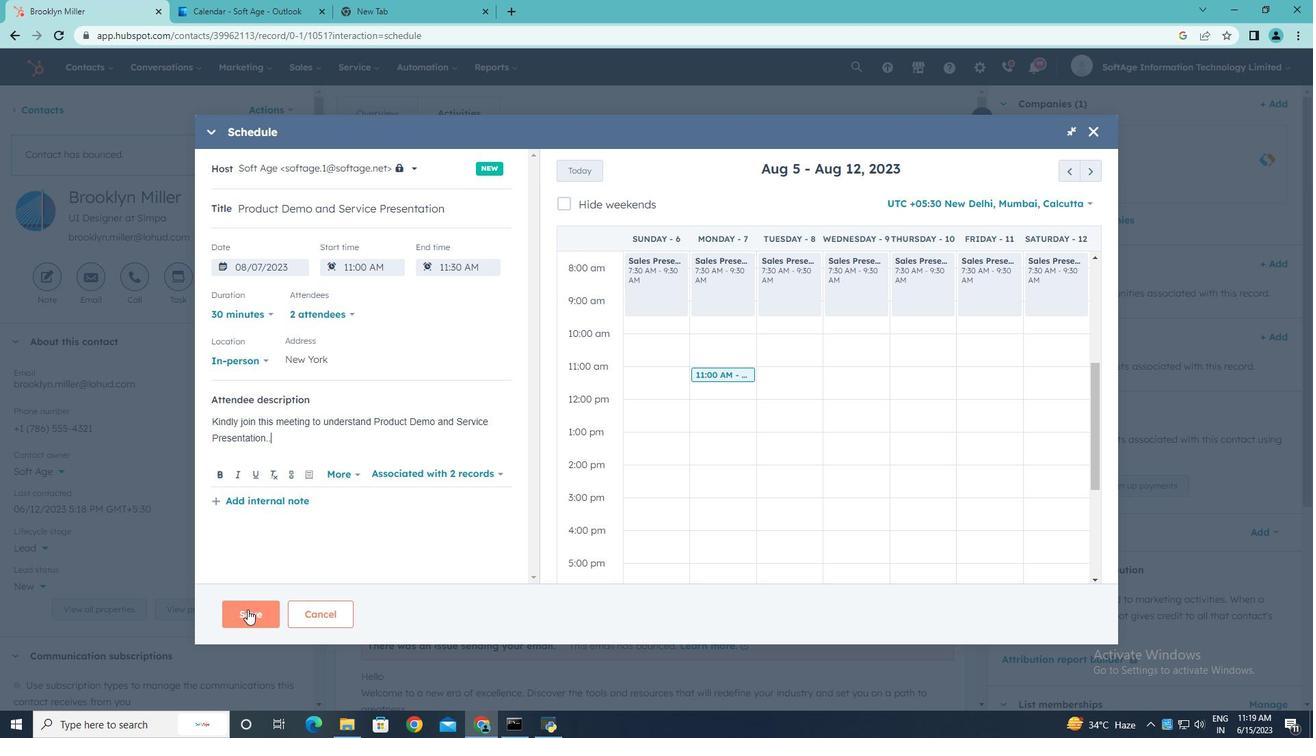 
Action: Mouse pressed left at (247, 610)
Screenshot: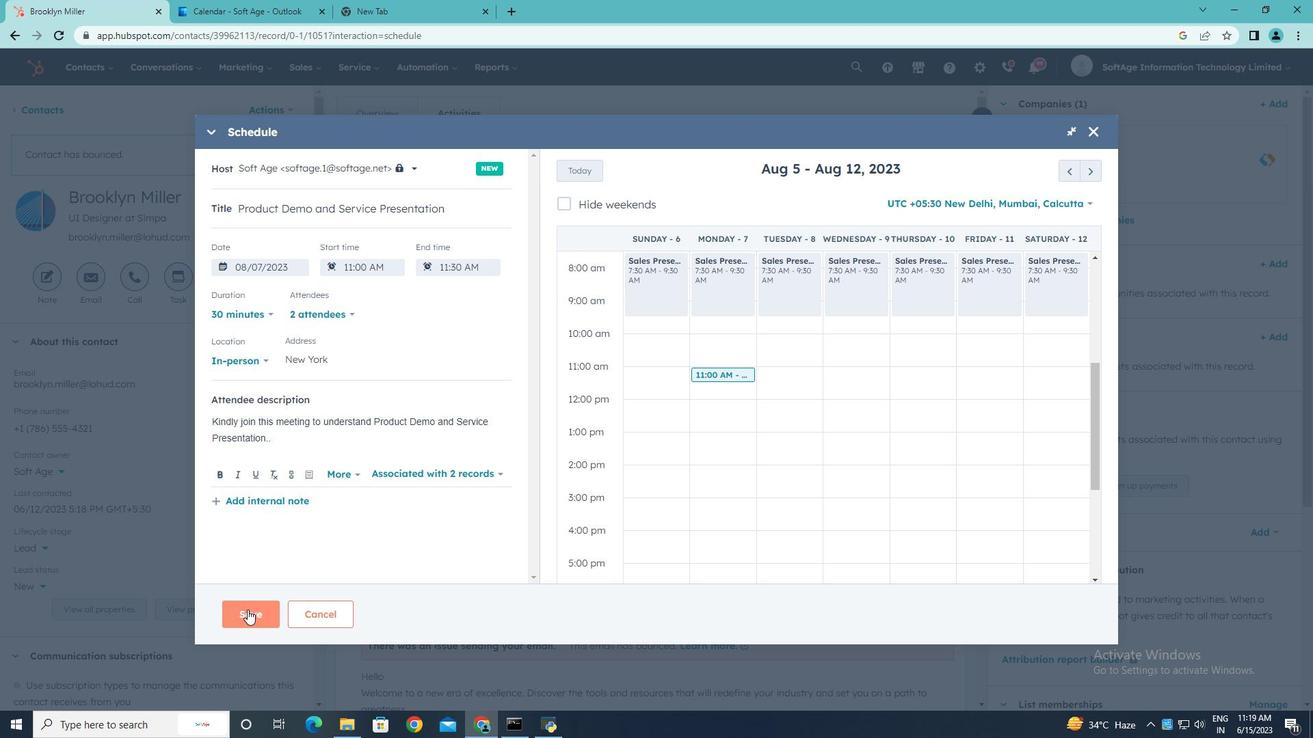 
